 Task: Find connections with filter location Friedberg with filter topic #covid19with filter profile language English with filter current company Lufthansa Technik with filter school Ujjain Engineering College, Sanwer Road, Ujjain with filter industry Retail Groceries with filter service category Virtual Assistance with filter keywords title Chief Information Officer (CIO)
Action: Mouse moved to (513, 64)
Screenshot: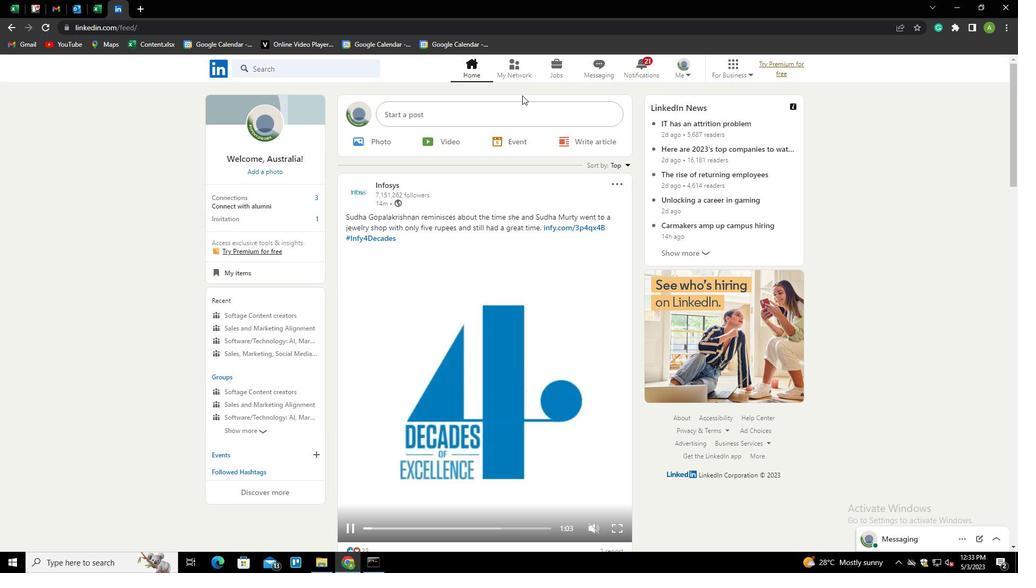 
Action: Mouse pressed left at (513, 64)
Screenshot: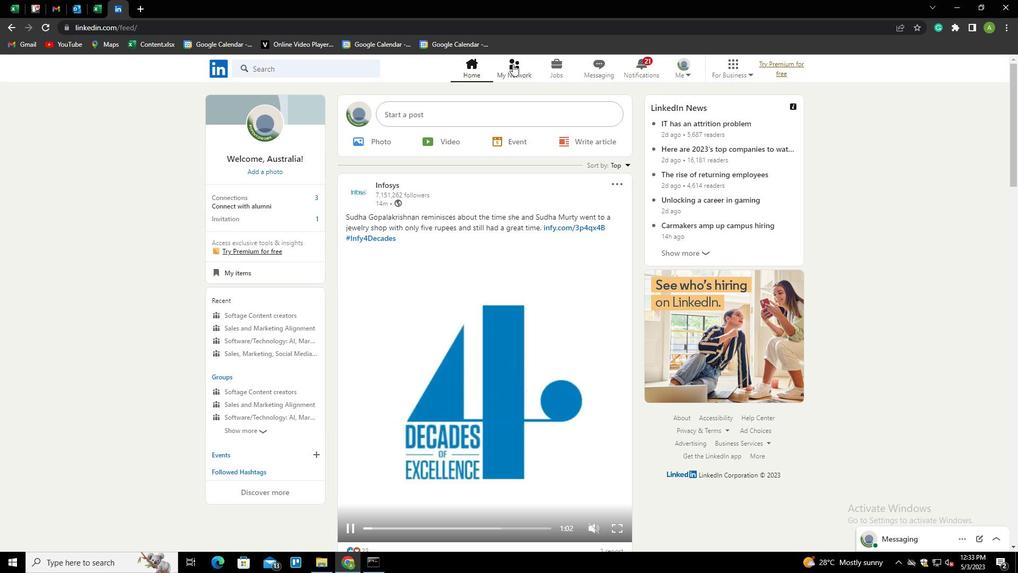 
Action: Mouse moved to (270, 127)
Screenshot: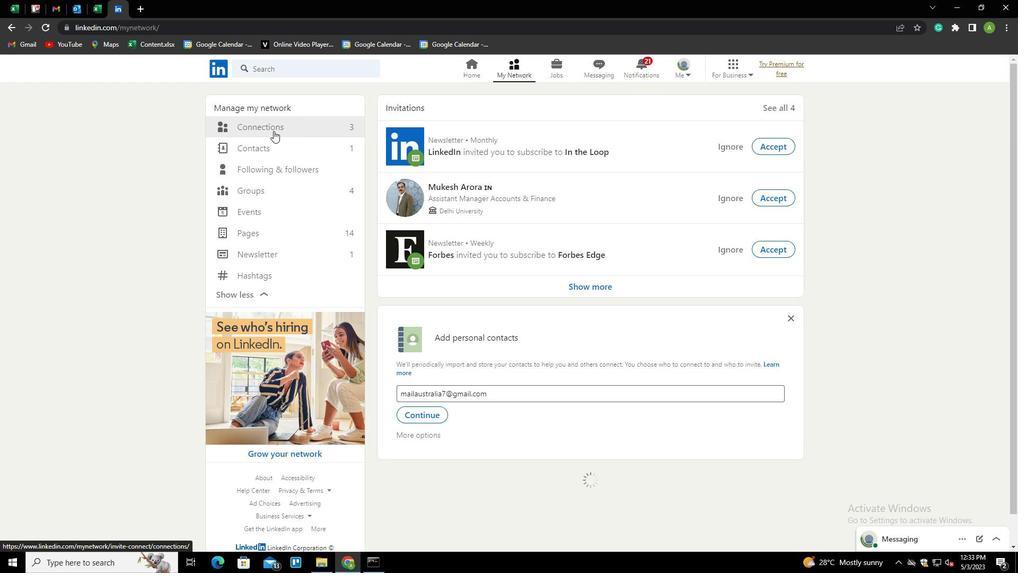 
Action: Mouse pressed left at (270, 127)
Screenshot: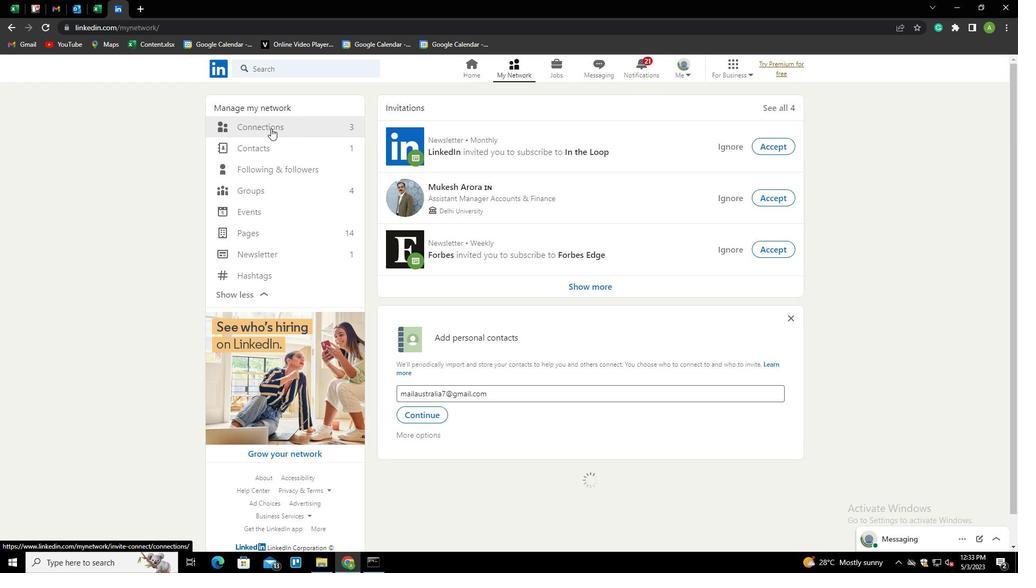 
Action: Mouse moved to (610, 124)
Screenshot: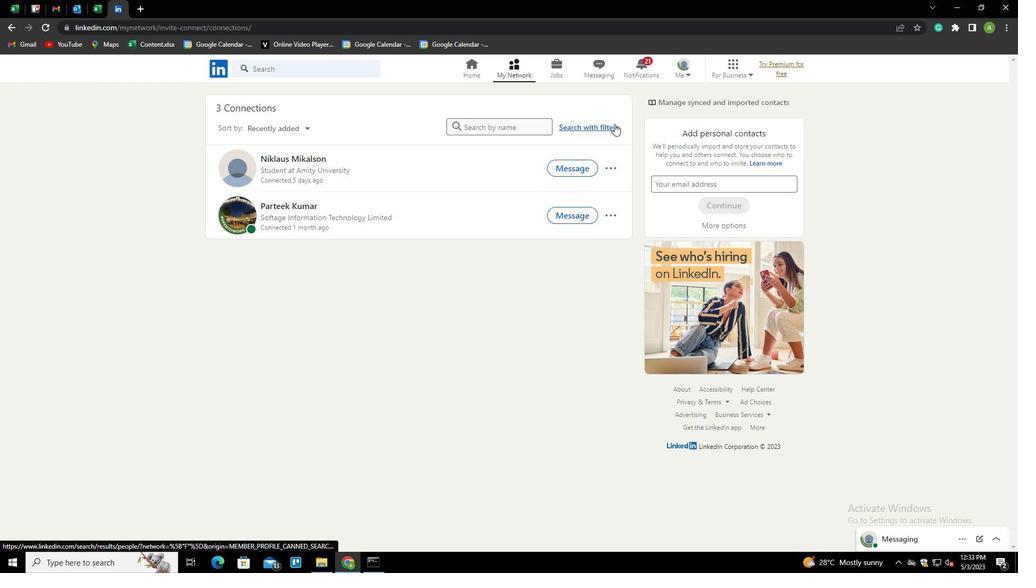 
Action: Mouse pressed left at (610, 124)
Screenshot: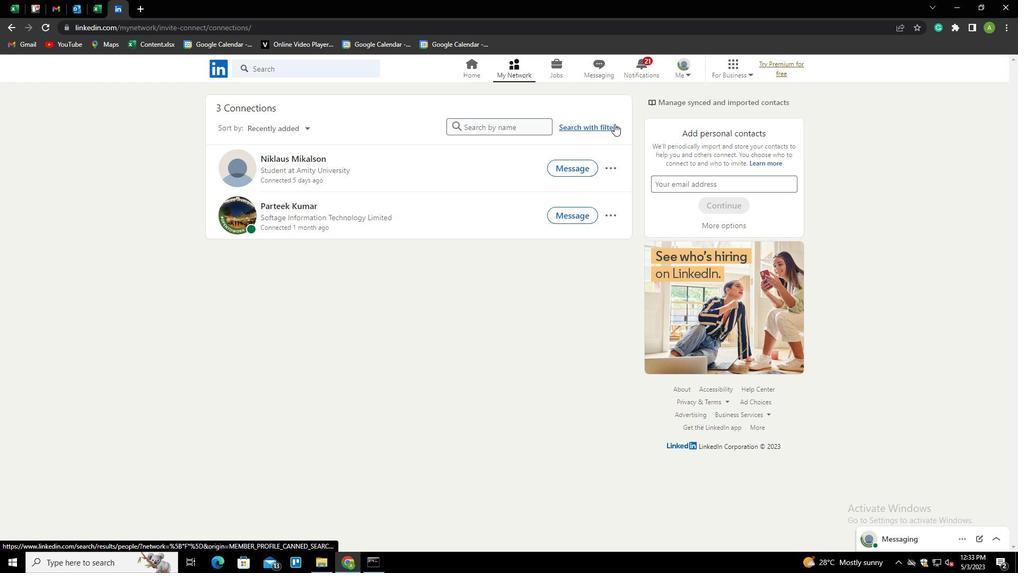 
Action: Mouse moved to (541, 96)
Screenshot: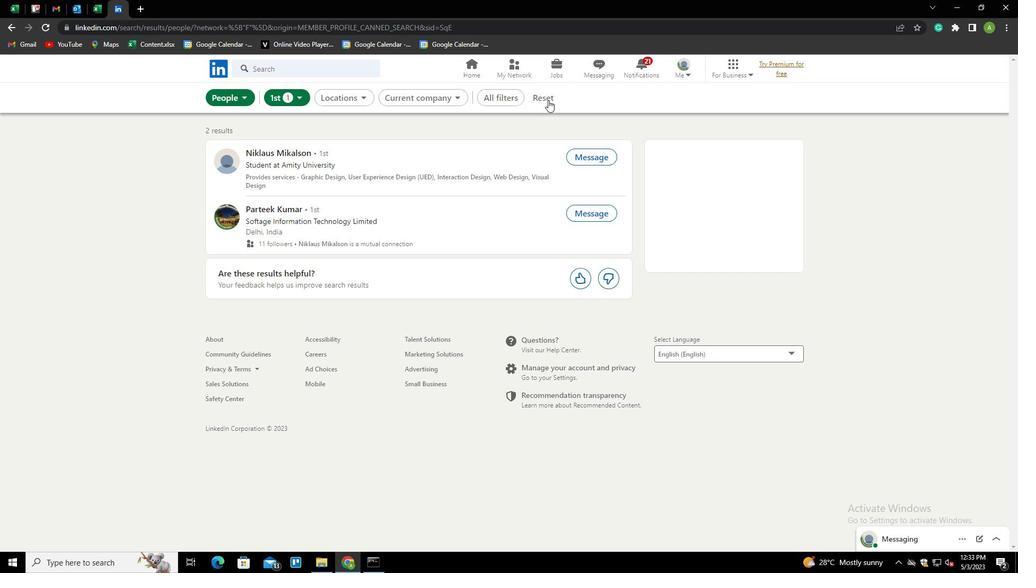 
Action: Mouse pressed left at (541, 96)
Screenshot: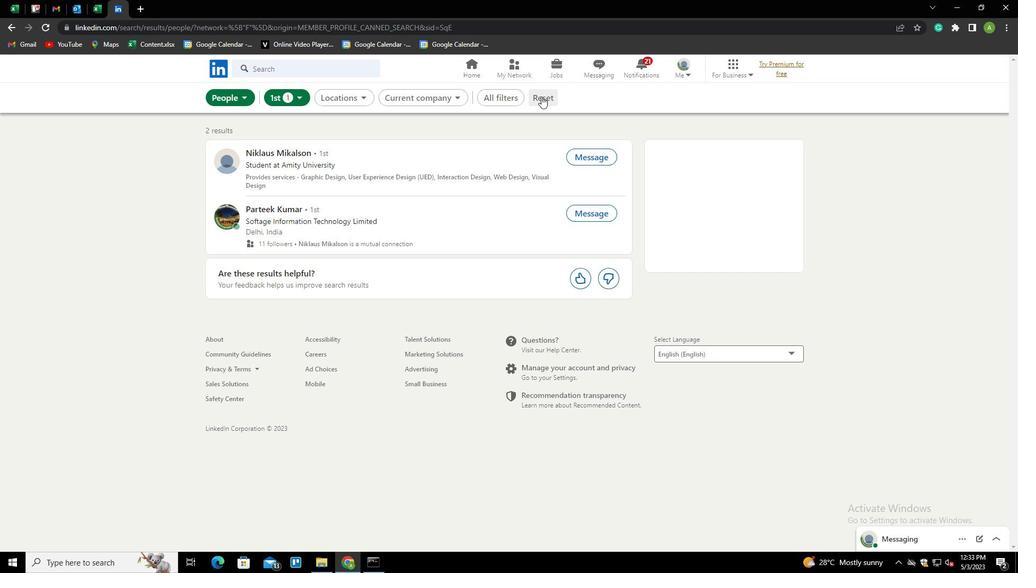 
Action: Mouse moved to (526, 99)
Screenshot: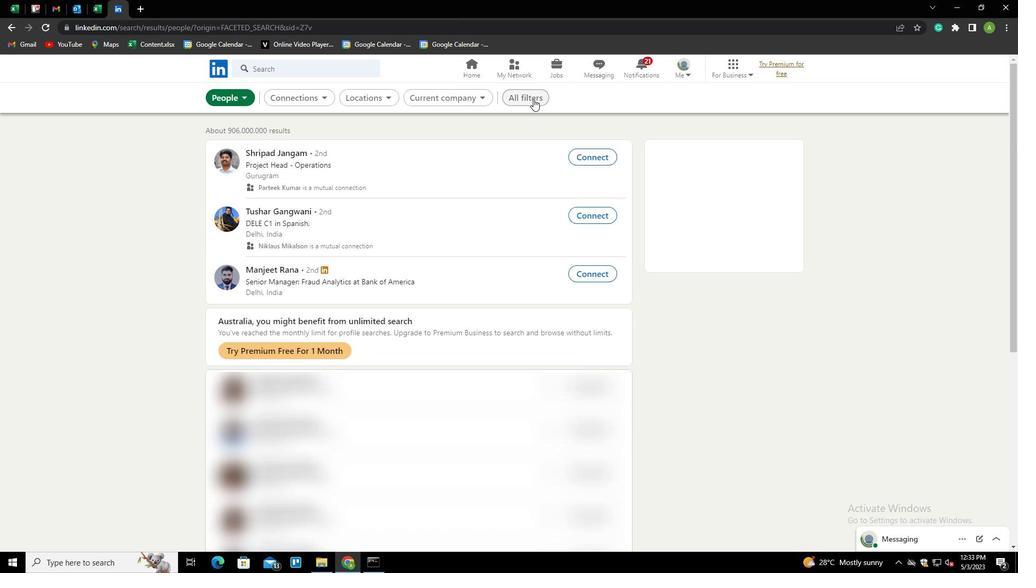
Action: Mouse pressed left at (526, 99)
Screenshot: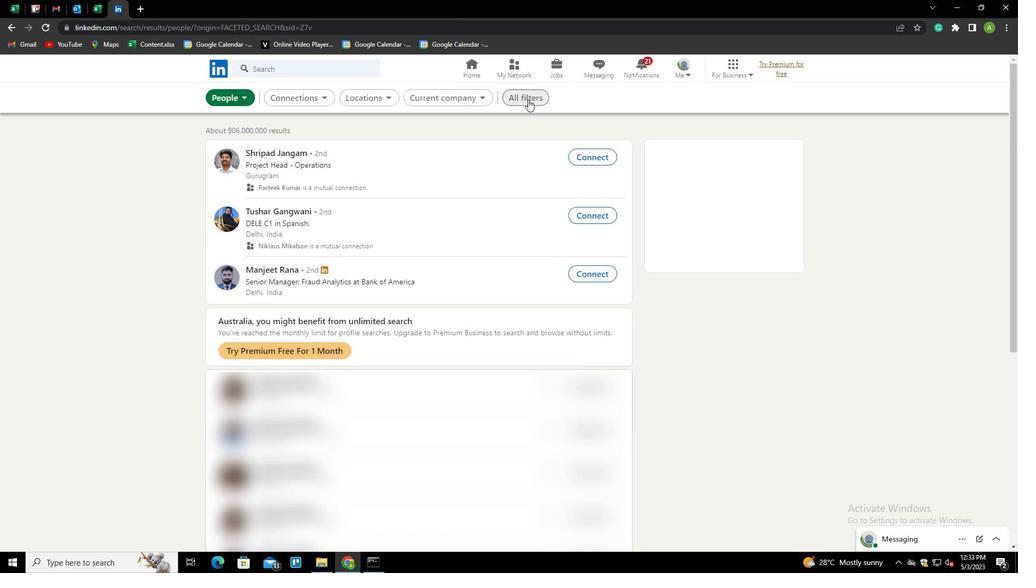 
Action: Mouse moved to (820, 315)
Screenshot: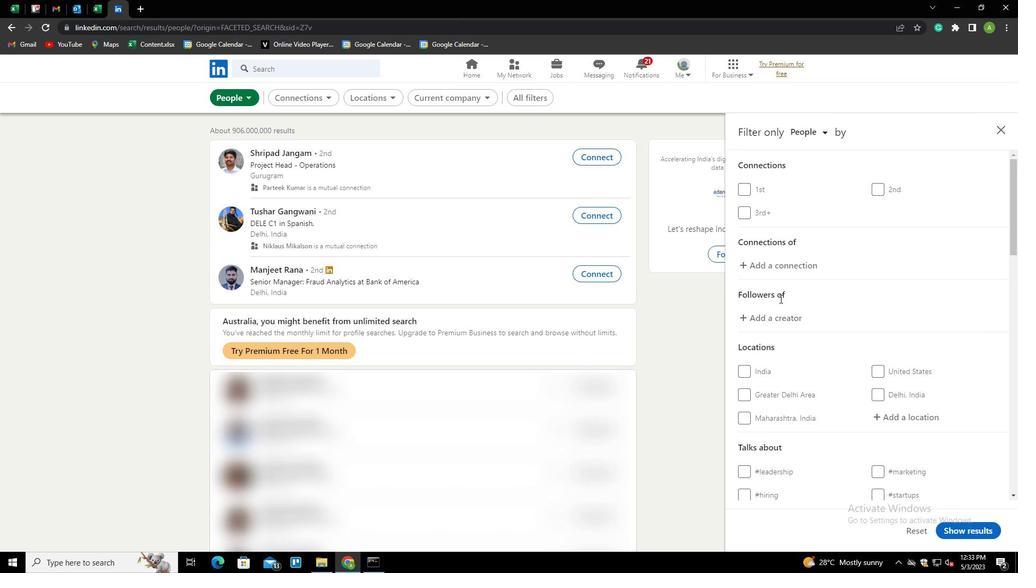 
Action: Mouse scrolled (820, 314) with delta (0, 0)
Screenshot: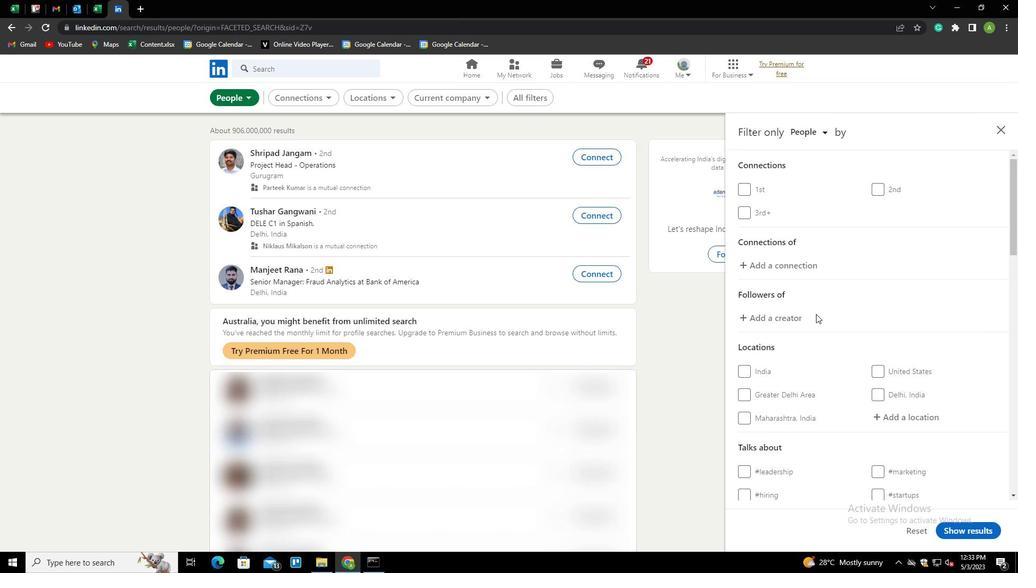 
Action: Mouse moved to (893, 367)
Screenshot: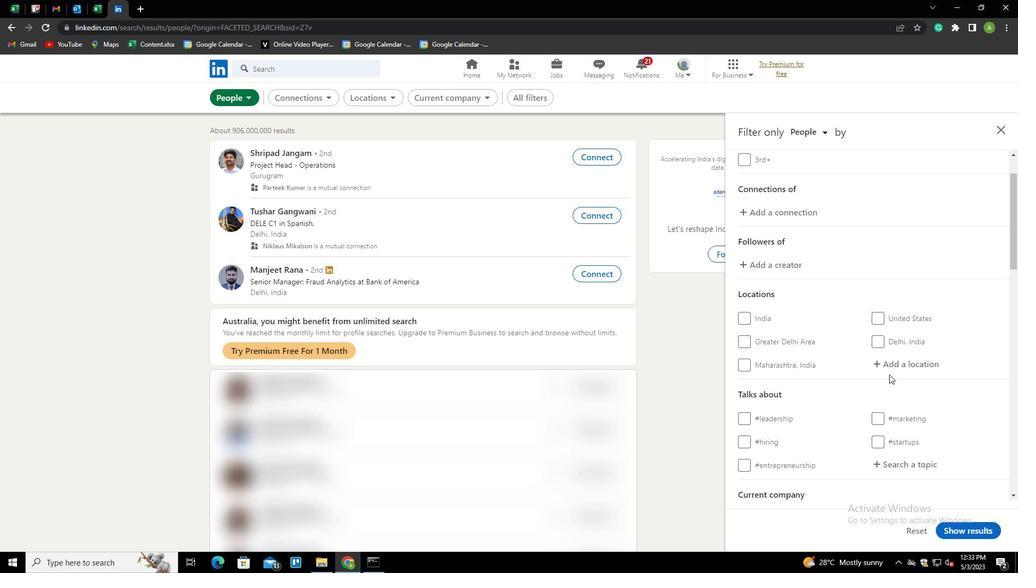 
Action: Mouse pressed left at (893, 367)
Screenshot: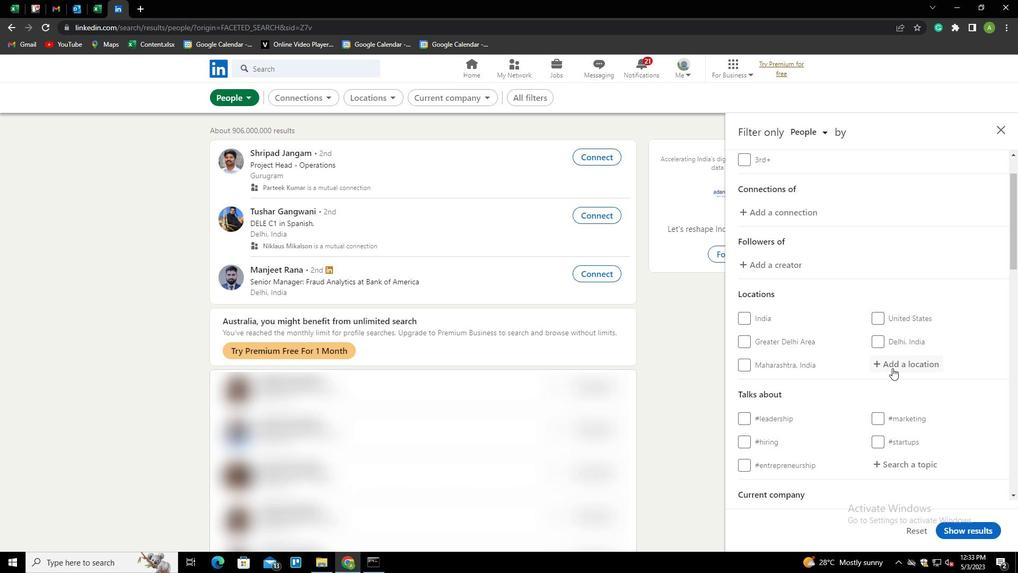
Action: Key pressed <Key.shift>F
Screenshot: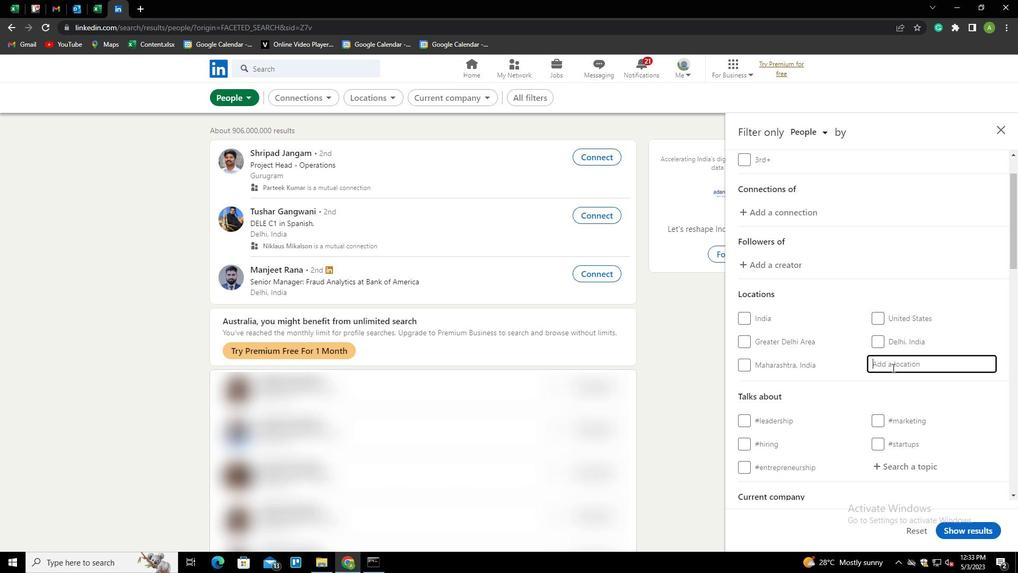 
Action: Mouse moved to (892, 367)
Screenshot: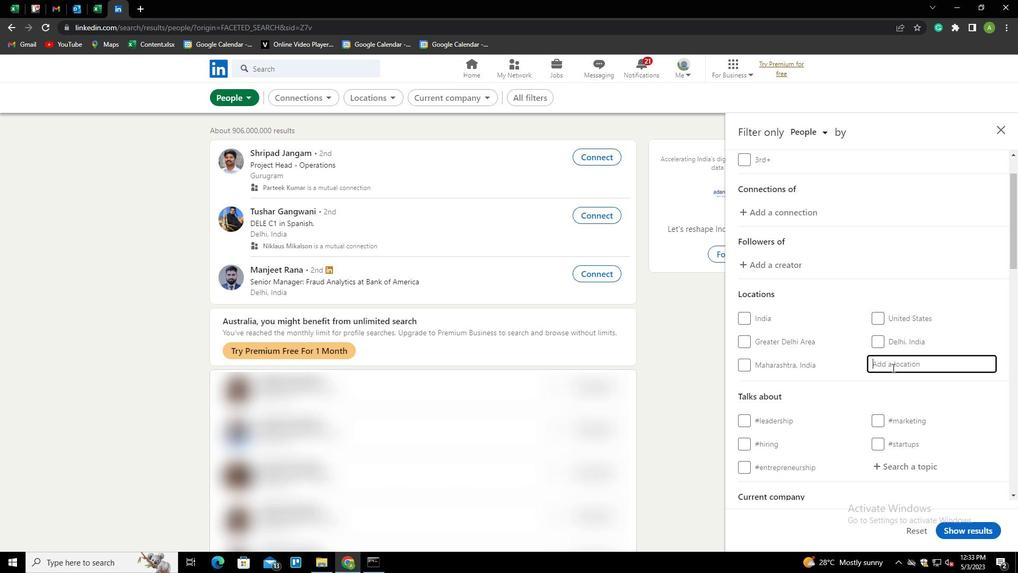 
Action: Key pressed RIEDBERG<Key.down><Key.enter>
Screenshot: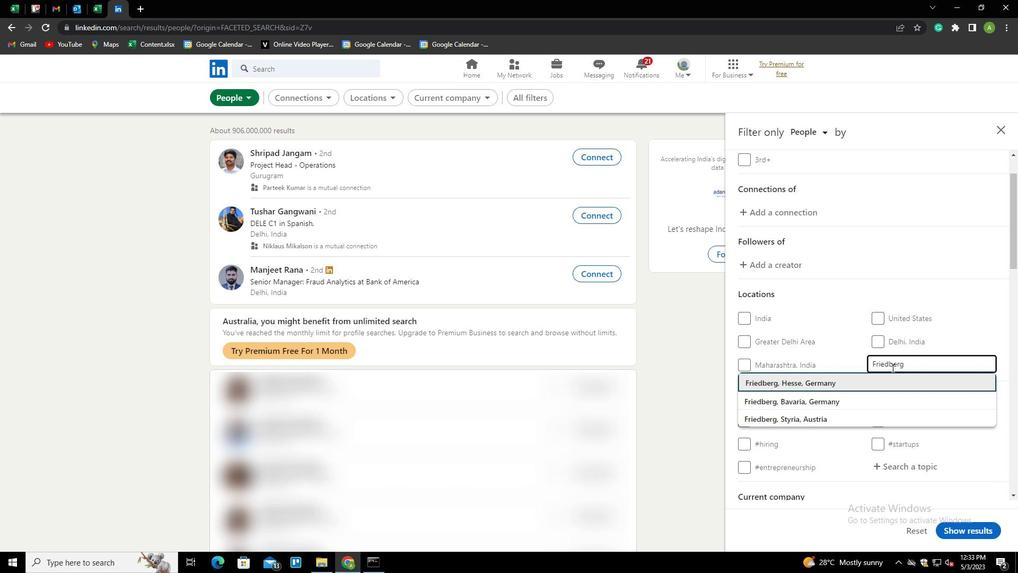 
Action: Mouse scrolled (892, 367) with delta (0, 0)
Screenshot: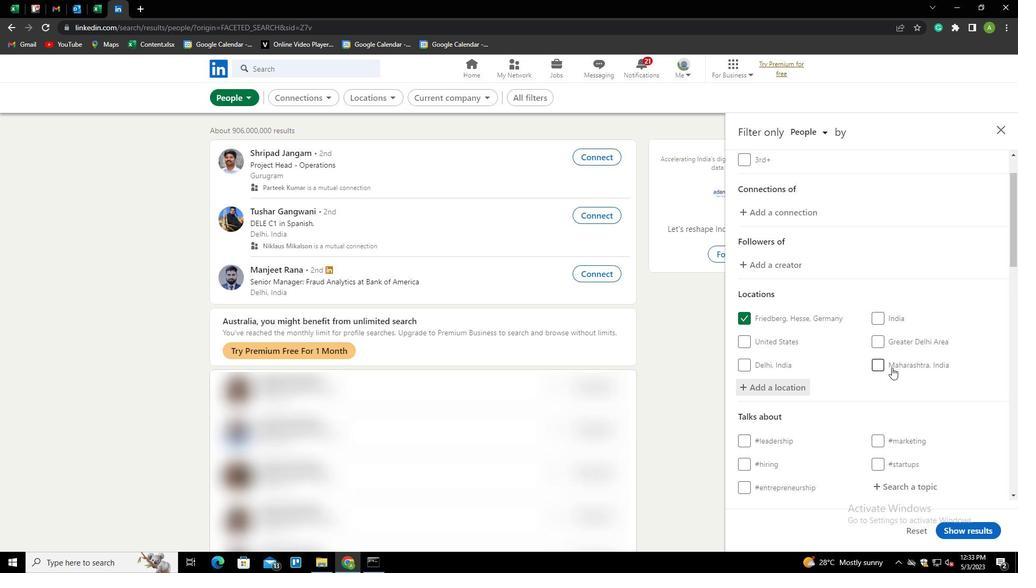 
Action: Mouse scrolled (892, 367) with delta (0, 0)
Screenshot: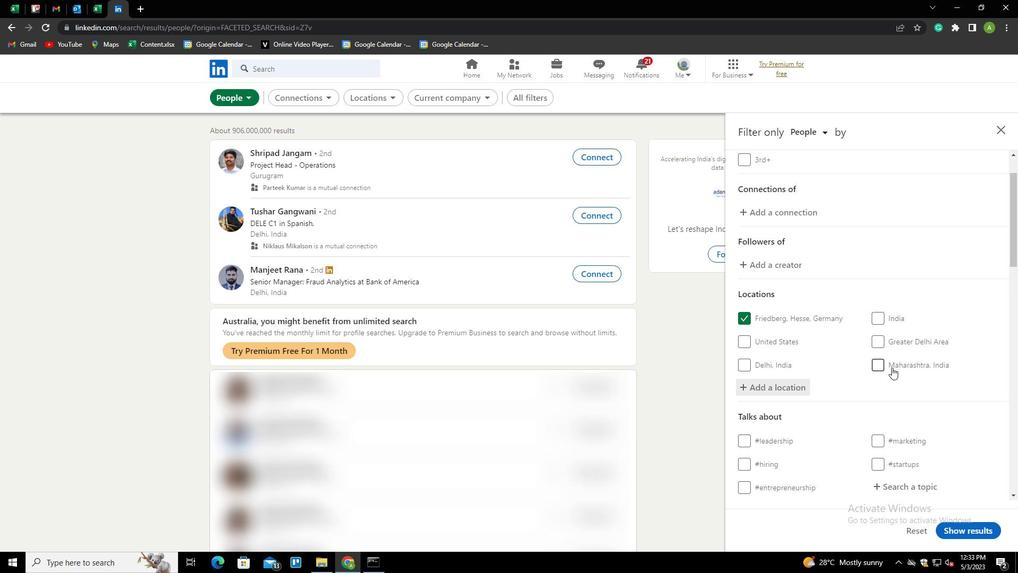 
Action: Mouse scrolled (892, 367) with delta (0, 0)
Screenshot: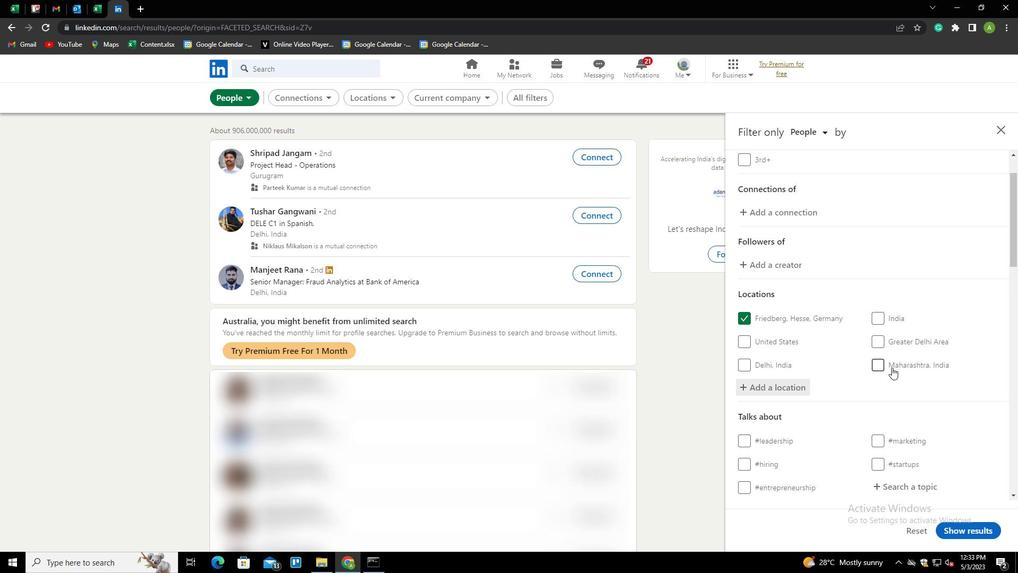
Action: Mouse moved to (890, 330)
Screenshot: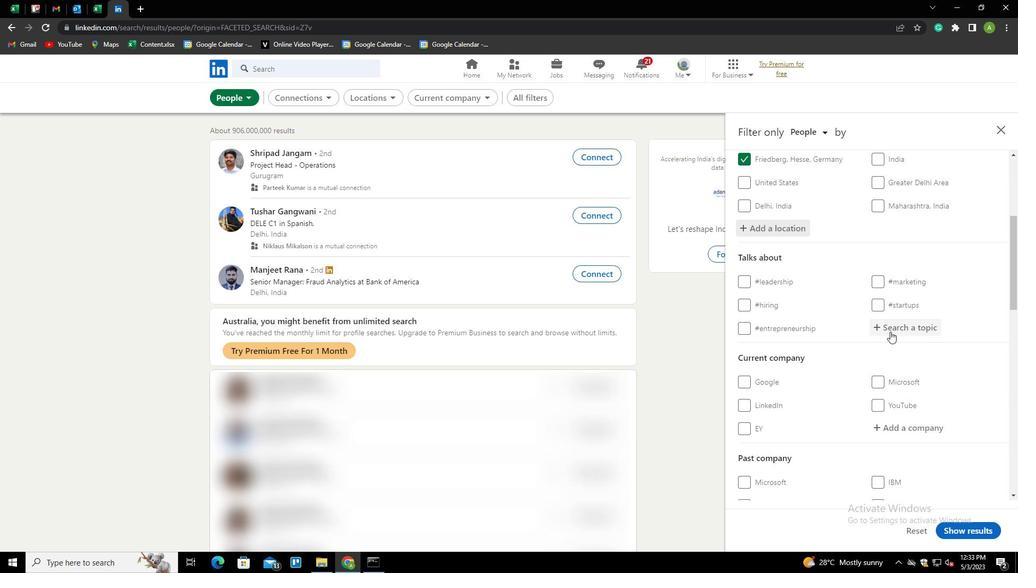 
Action: Mouse pressed left at (890, 330)
Screenshot: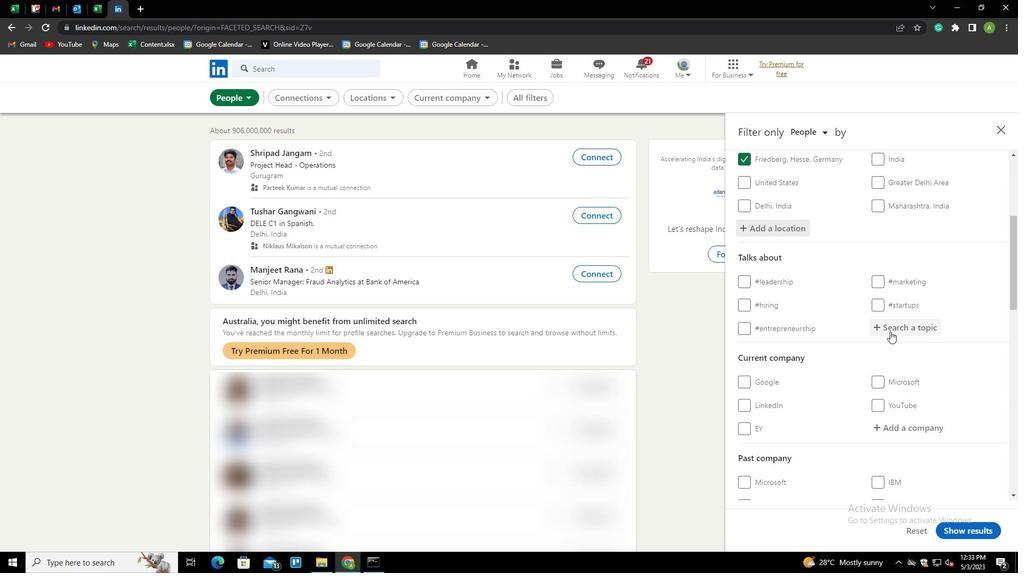 
Action: Key pressed COVID19<Key.down><Key.down><Key.enter>
Screenshot: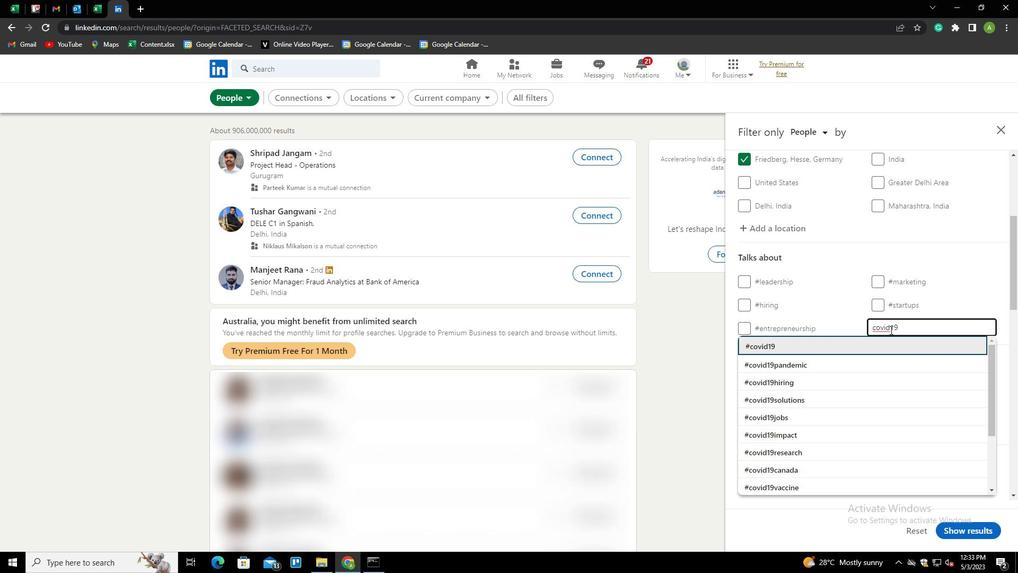 
Action: Mouse scrolled (890, 329) with delta (0, 0)
Screenshot: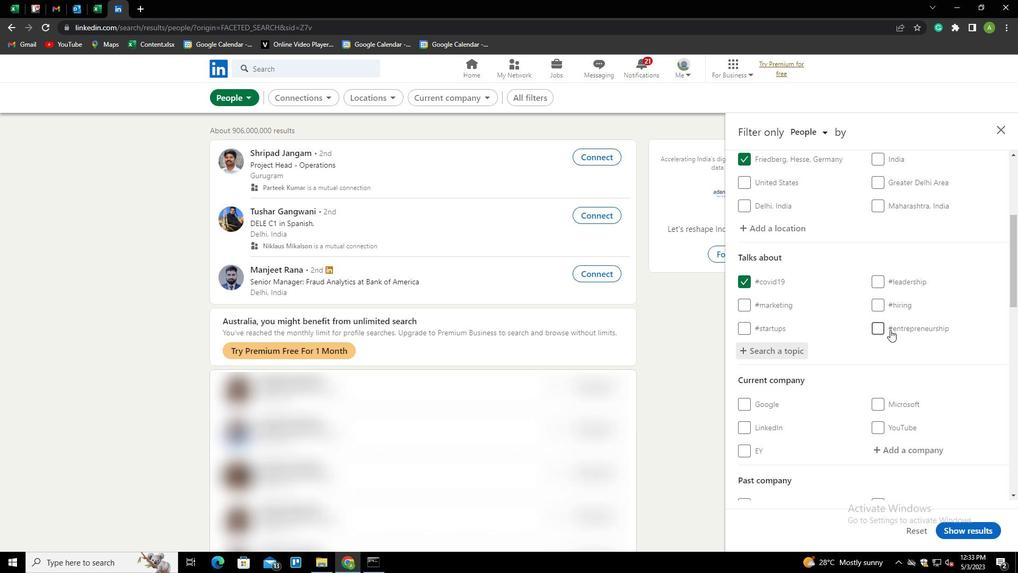
Action: Mouse scrolled (890, 329) with delta (0, 0)
Screenshot: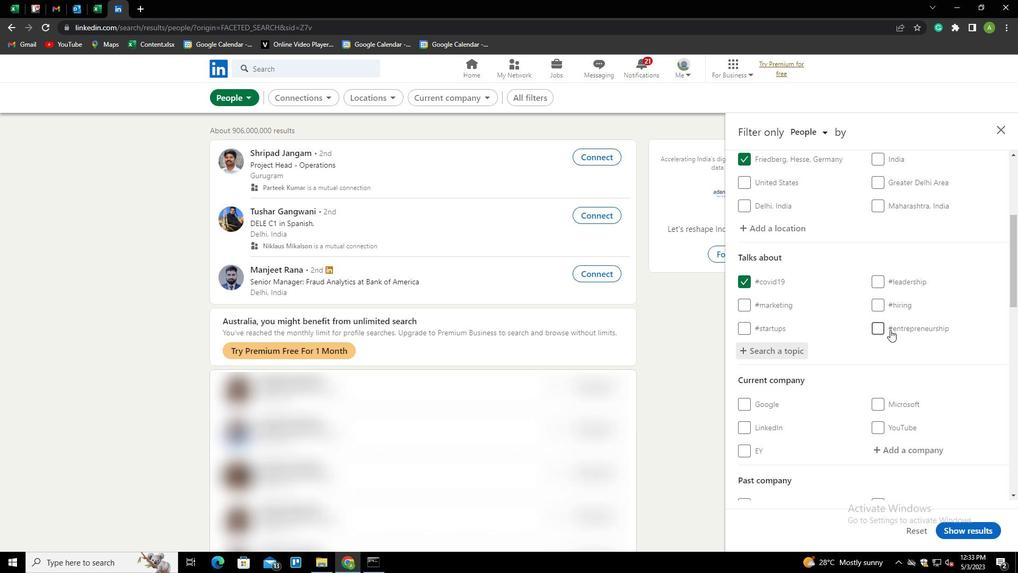 
Action: Mouse scrolled (890, 329) with delta (0, 0)
Screenshot: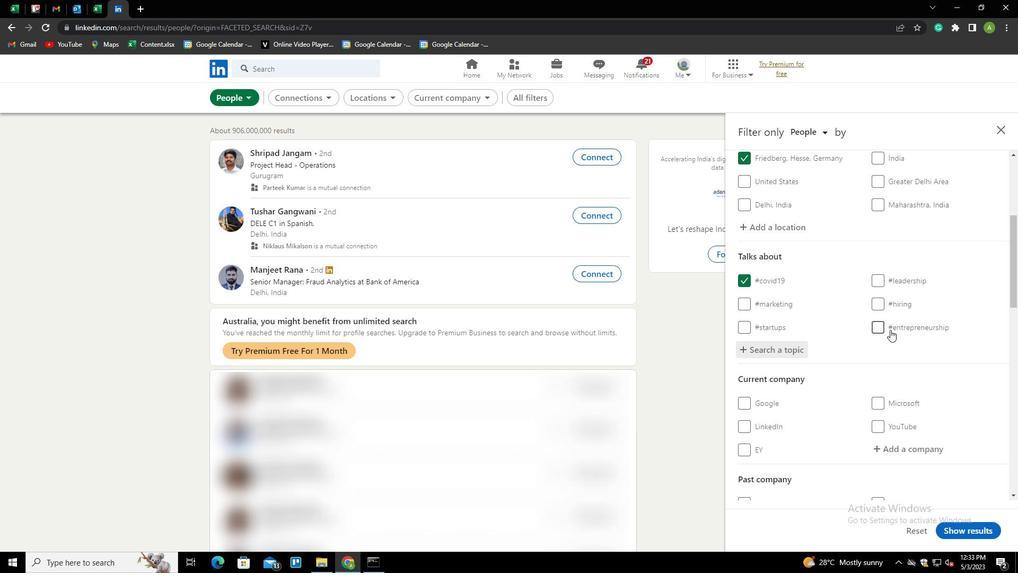 
Action: Mouse moved to (828, 291)
Screenshot: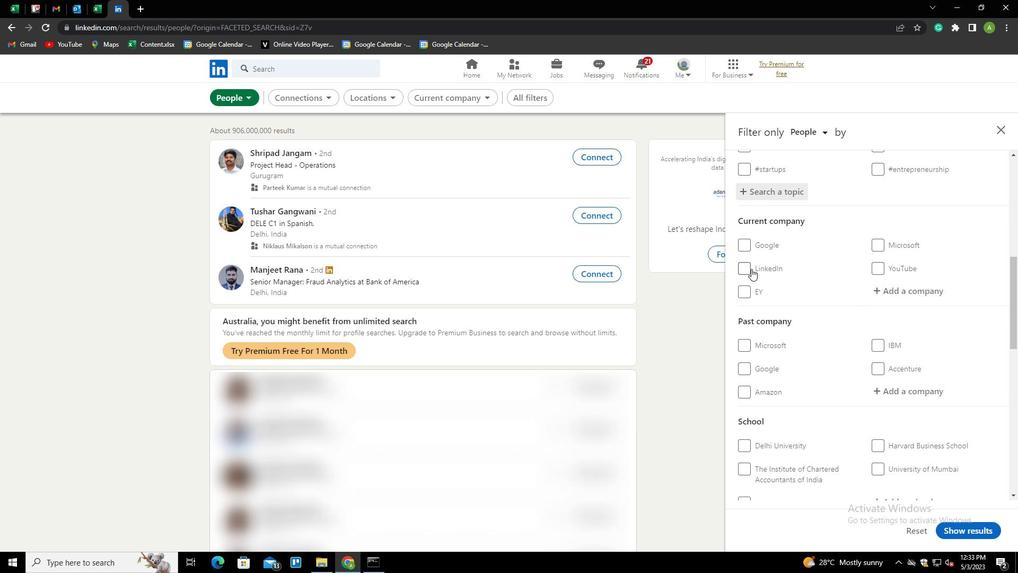 
Action: Mouse scrolled (828, 291) with delta (0, 0)
Screenshot: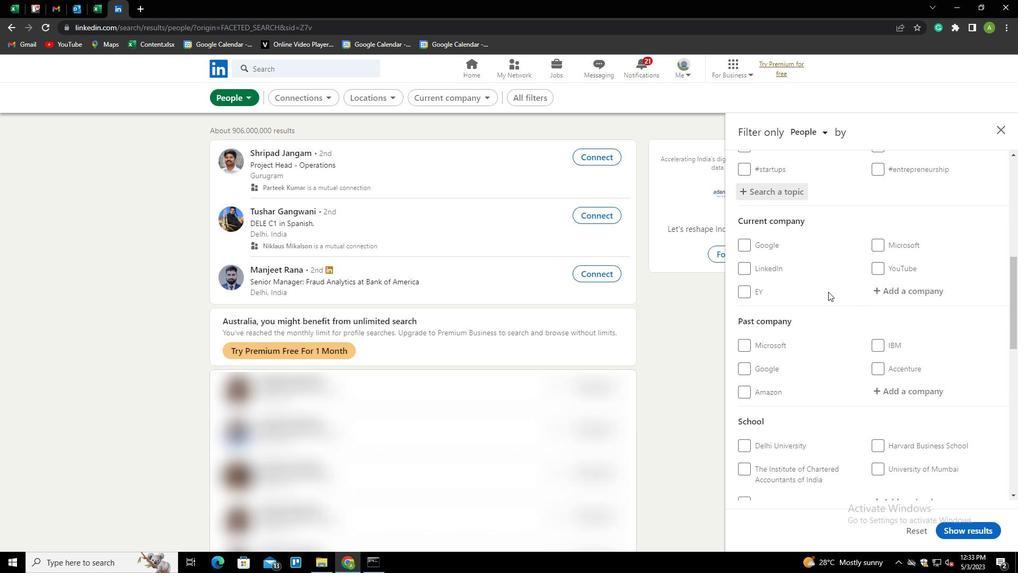 
Action: Mouse scrolled (828, 291) with delta (0, 0)
Screenshot: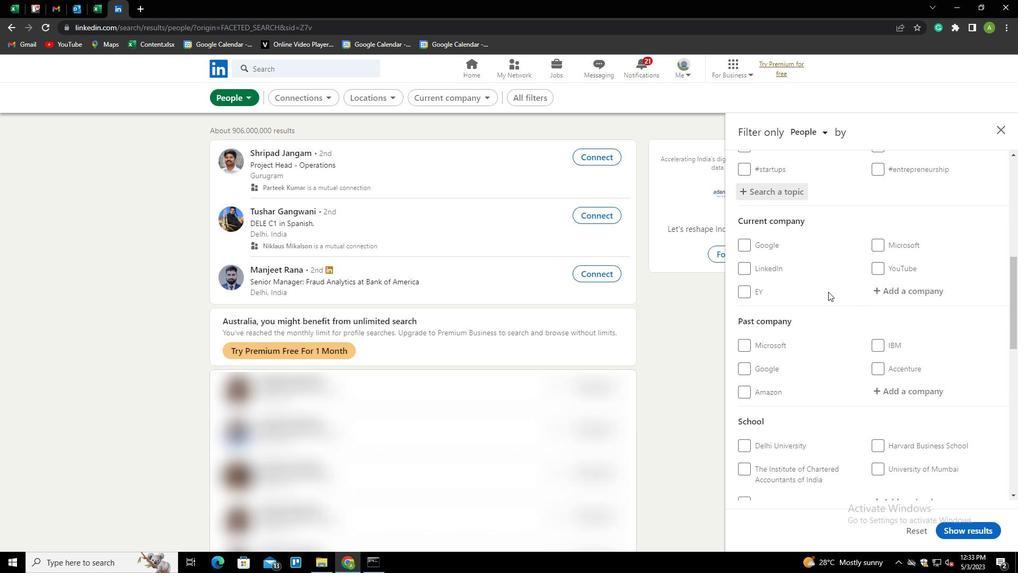 
Action: Mouse scrolled (828, 291) with delta (0, 0)
Screenshot: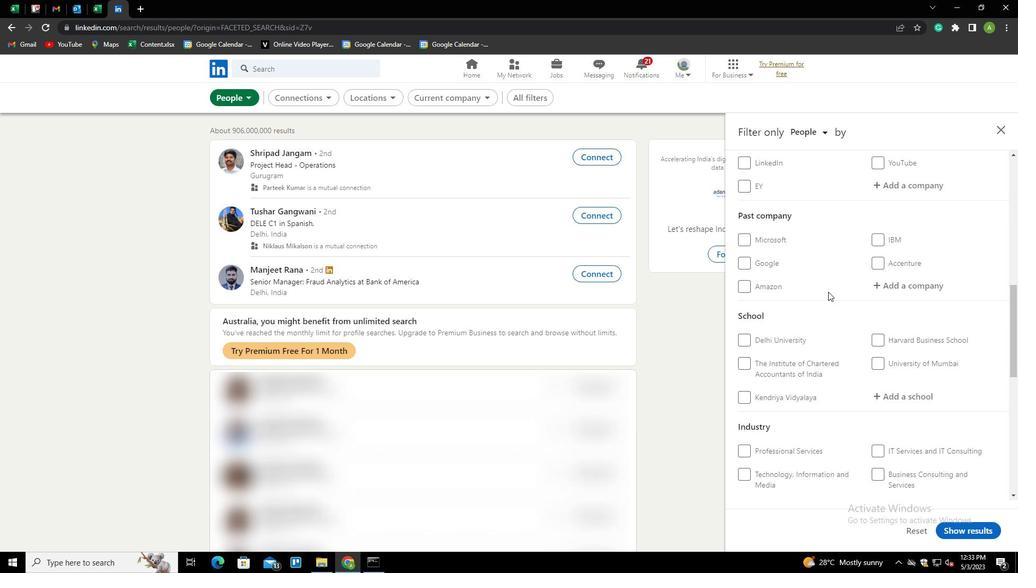 
Action: Mouse scrolled (828, 291) with delta (0, 0)
Screenshot: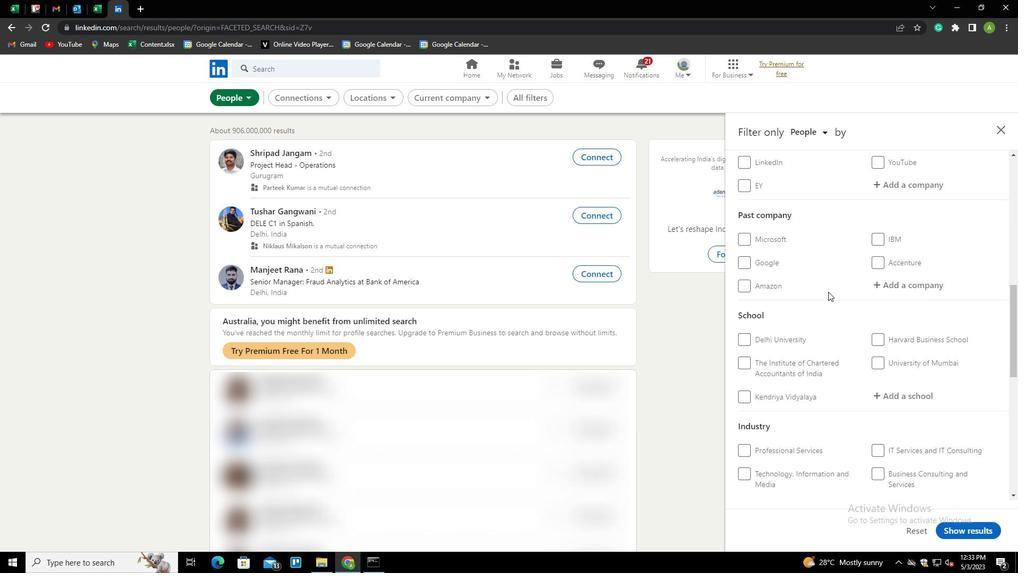 
Action: Mouse scrolled (828, 291) with delta (0, 0)
Screenshot: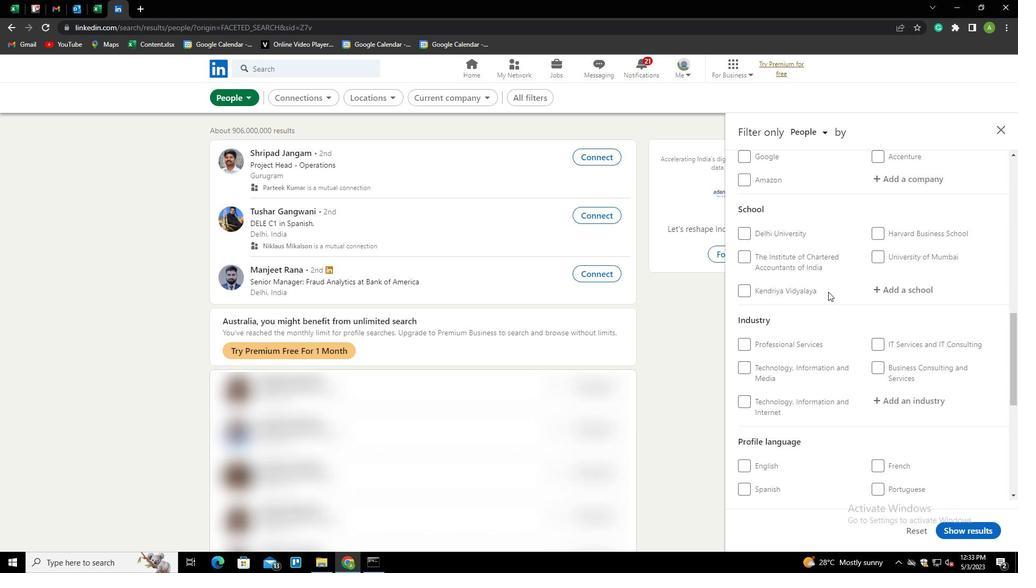 
Action: Mouse moved to (768, 411)
Screenshot: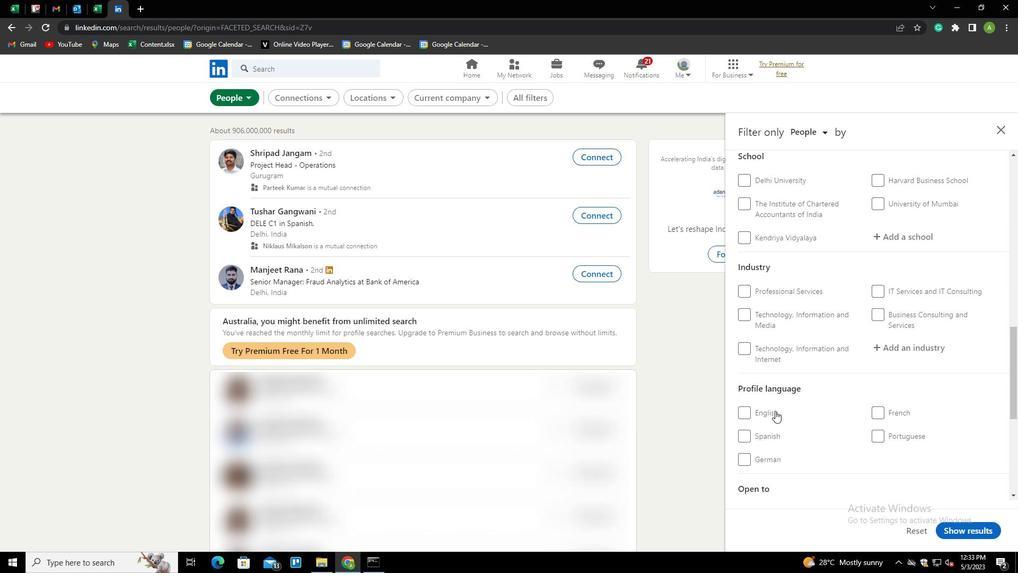 
Action: Mouse pressed left at (768, 411)
Screenshot: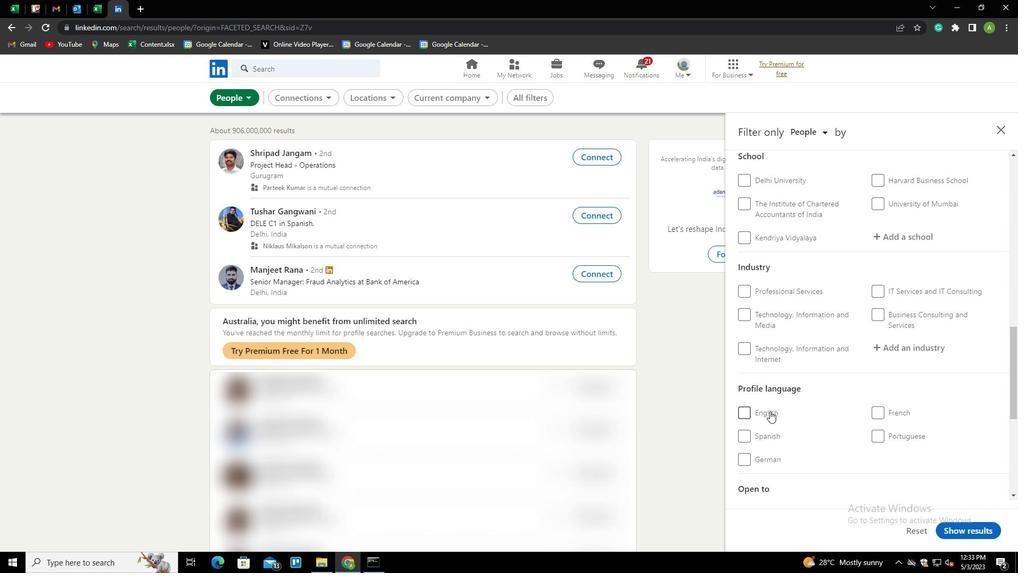 
Action: Mouse moved to (903, 365)
Screenshot: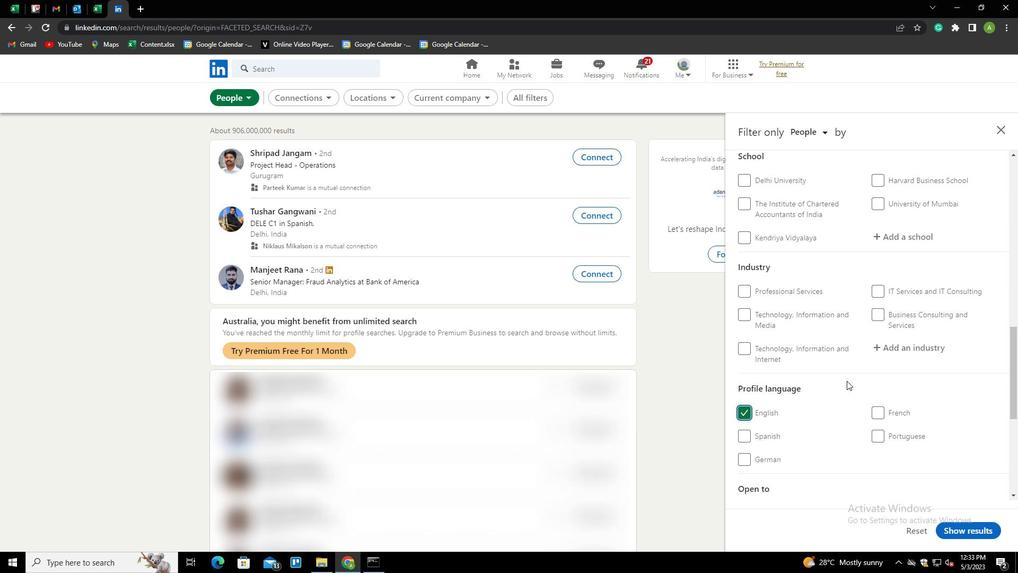 
Action: Mouse scrolled (903, 365) with delta (0, 0)
Screenshot: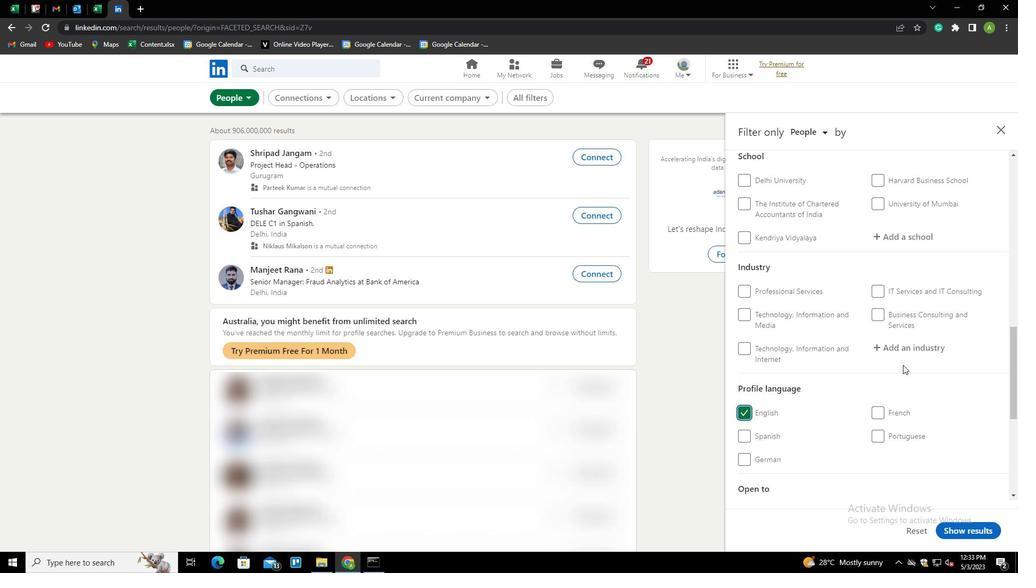 
Action: Mouse scrolled (903, 365) with delta (0, 0)
Screenshot: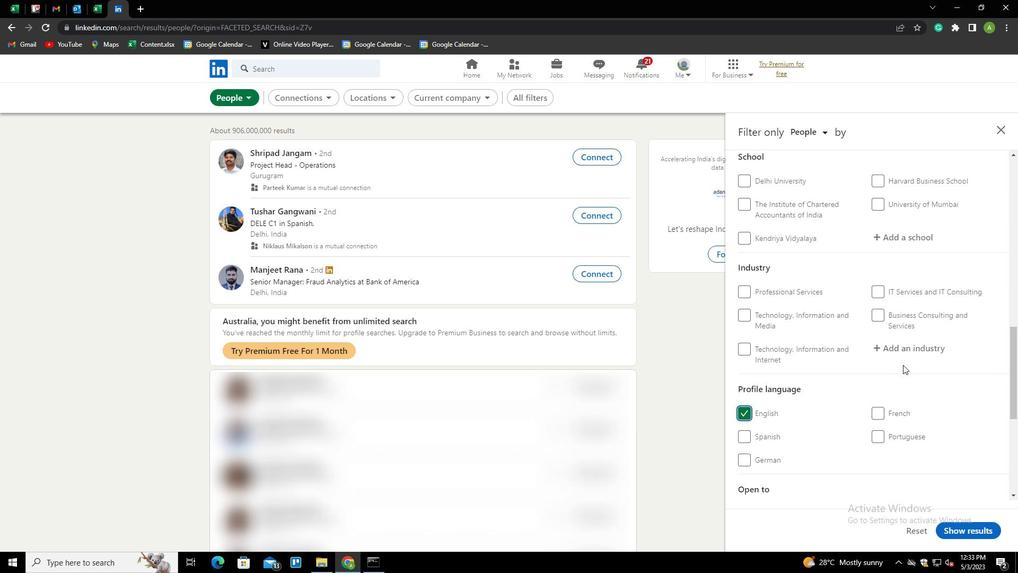 
Action: Mouse moved to (903, 365)
Screenshot: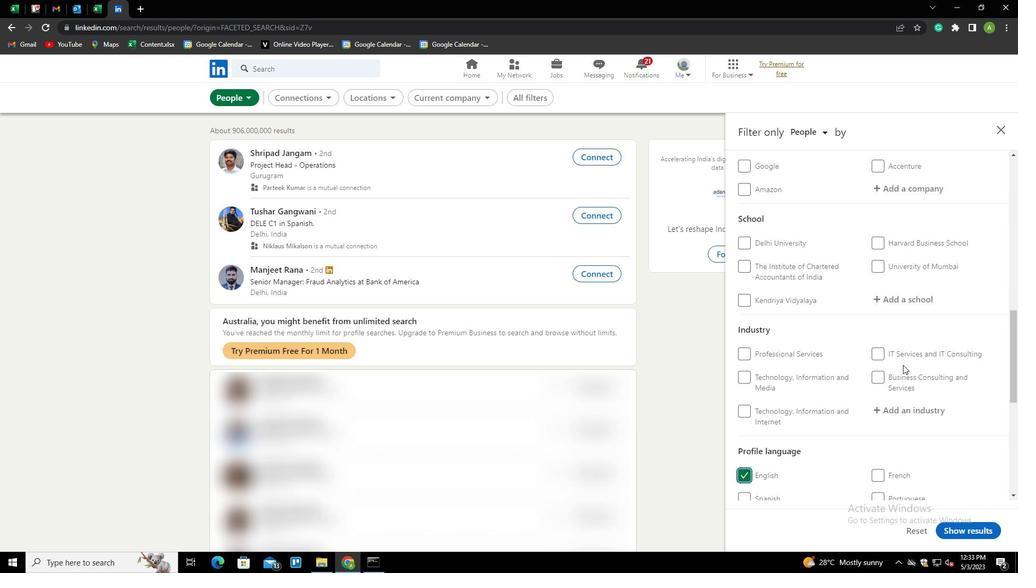 
Action: Mouse scrolled (903, 365) with delta (0, 0)
Screenshot: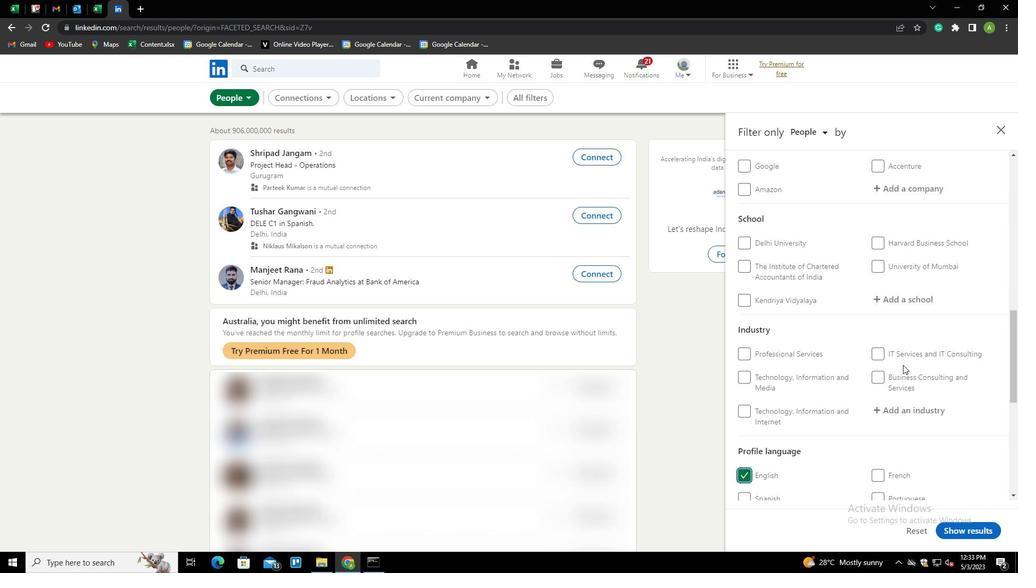 
Action: Mouse scrolled (903, 365) with delta (0, 0)
Screenshot: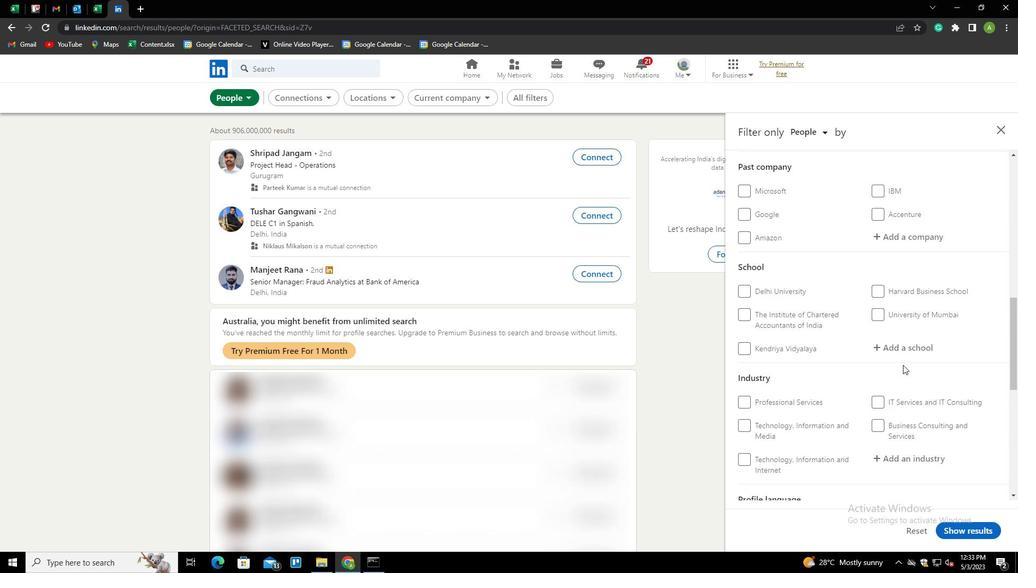
Action: Mouse scrolled (903, 365) with delta (0, 0)
Screenshot: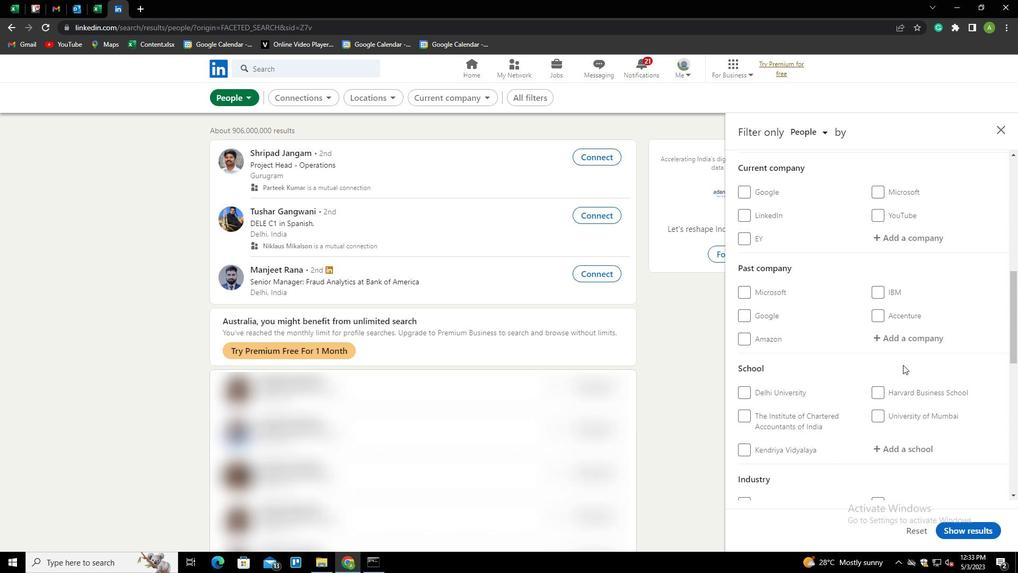 
Action: Mouse scrolled (903, 365) with delta (0, 0)
Screenshot: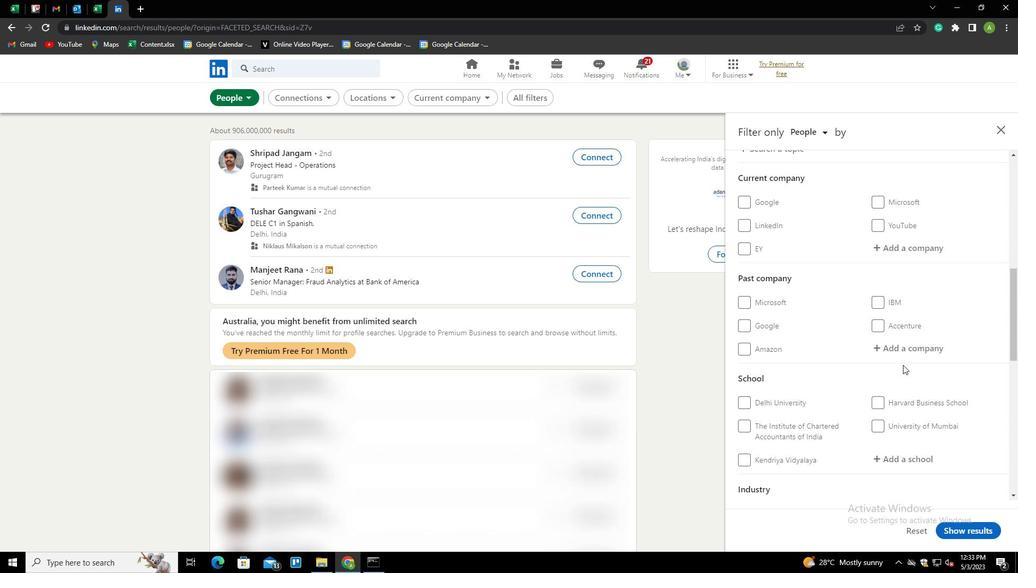
Action: Mouse moved to (903, 344)
Screenshot: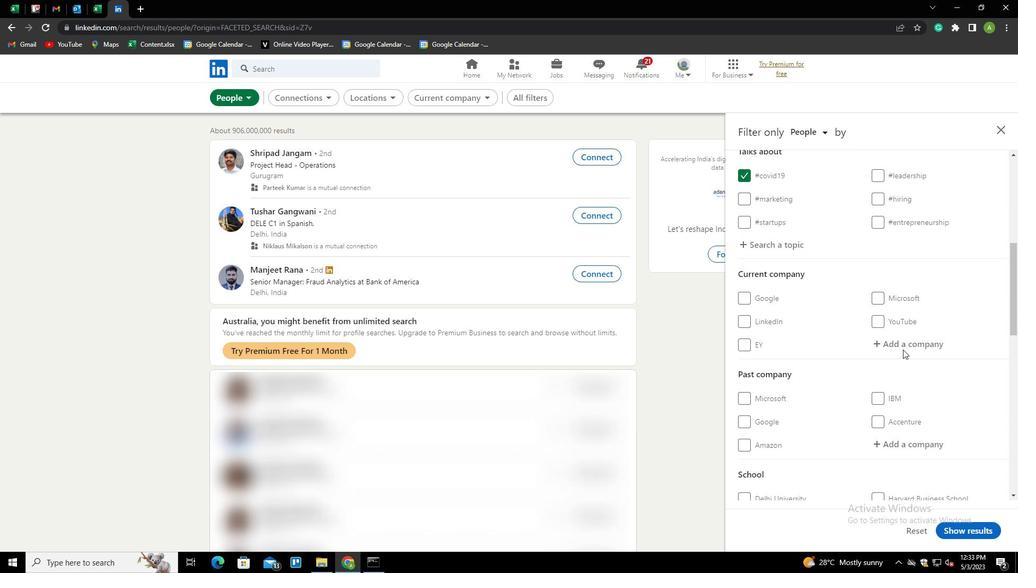 
Action: Mouse pressed left at (903, 344)
Screenshot: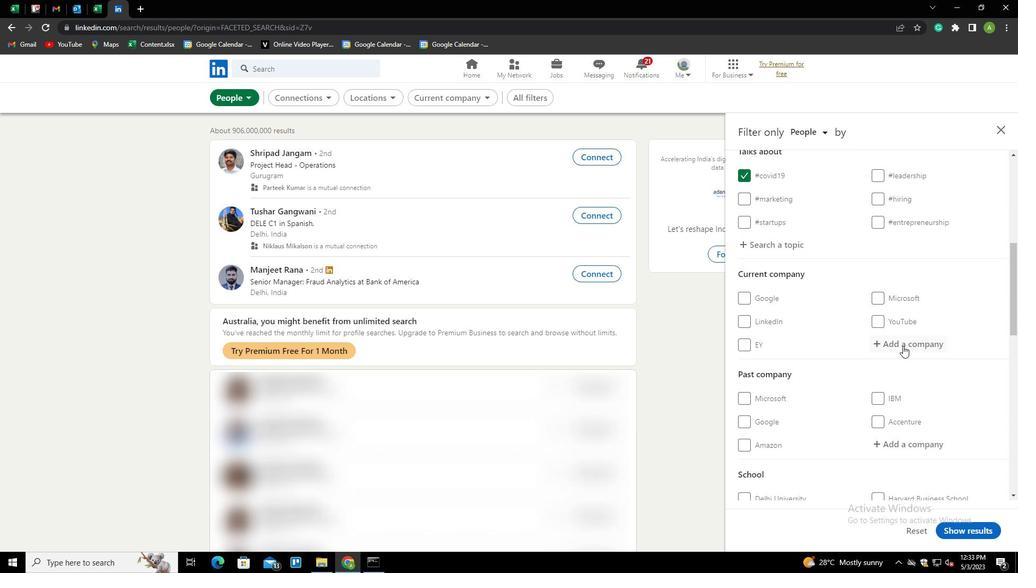 
Action: Key pressed <Key.shift><Key.shift><Key.shift><Key.shift><Key.shift>LUFTHANSA<Key.down><Key.space><Key.shift>TECHNIL<Key.backspace><Key.down><Key.enter>
Screenshot: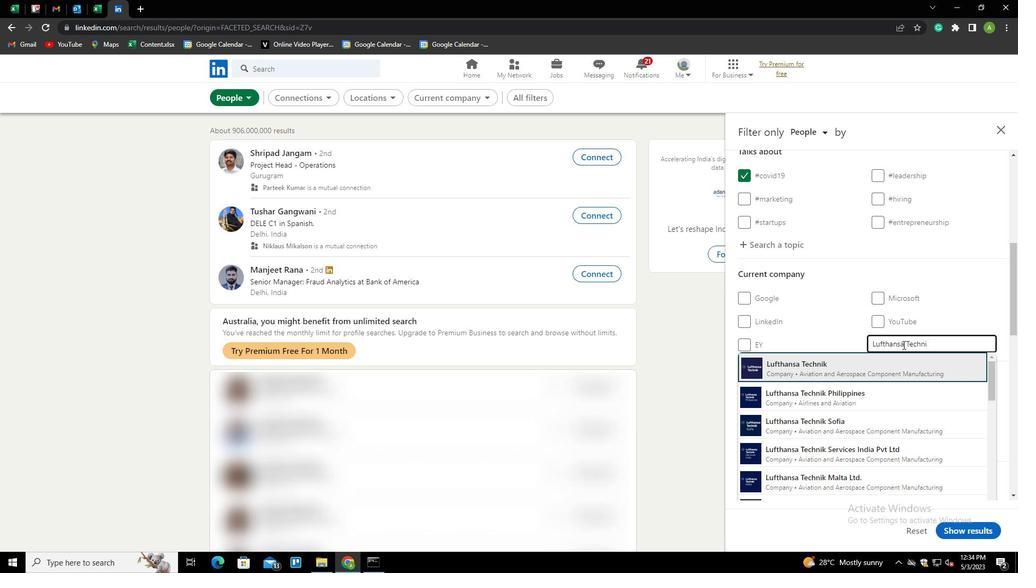 
Action: Mouse scrolled (903, 344) with delta (0, 0)
Screenshot: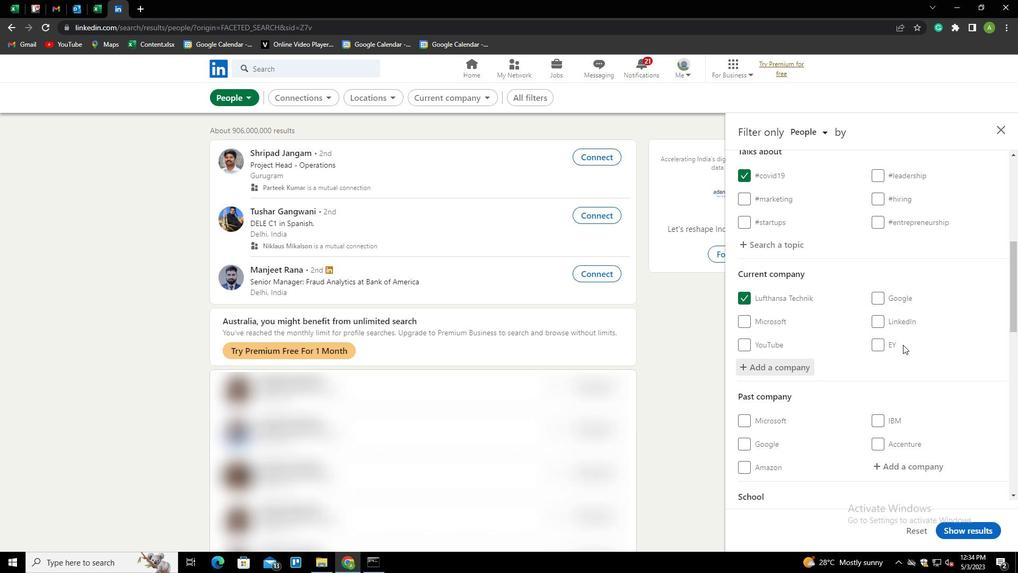
Action: Mouse scrolled (903, 344) with delta (0, 0)
Screenshot: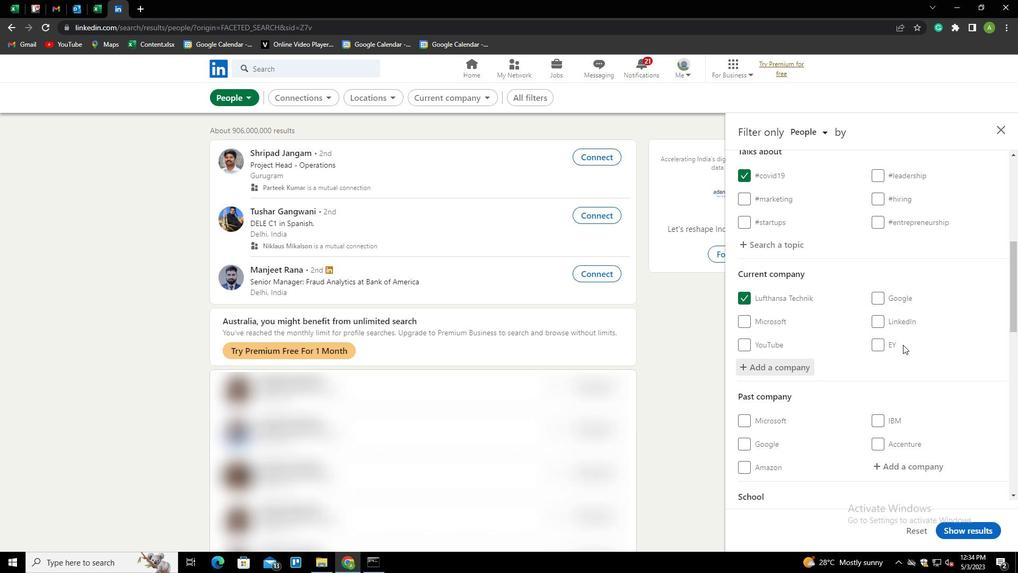 
Action: Mouse scrolled (903, 344) with delta (0, 0)
Screenshot: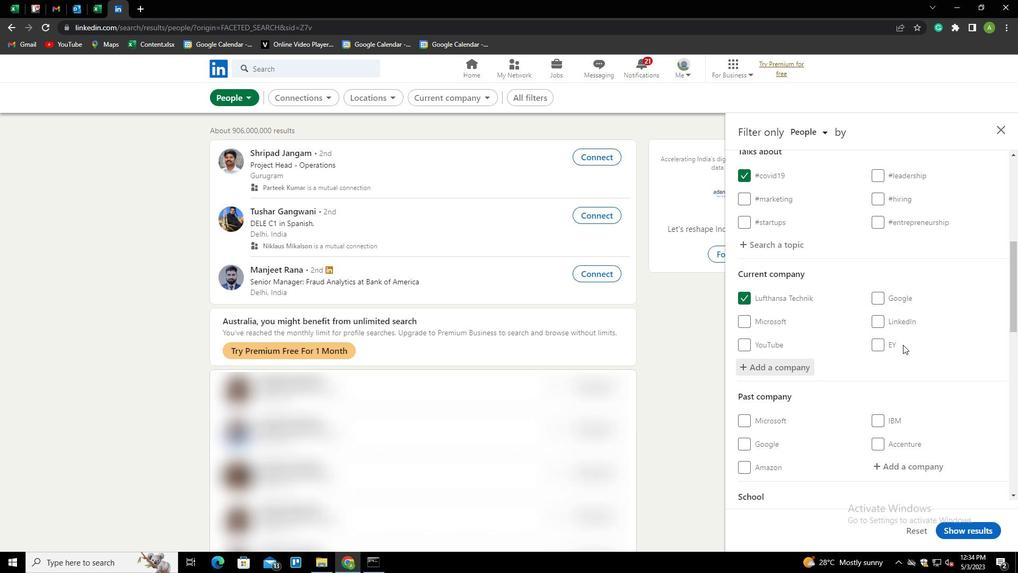 
Action: Mouse scrolled (903, 344) with delta (0, 0)
Screenshot: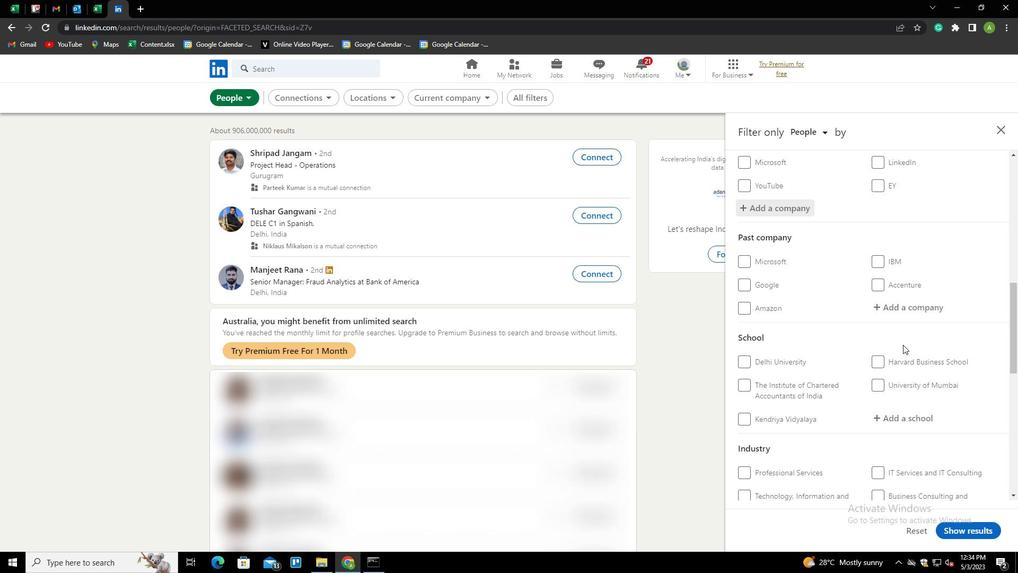 
Action: Mouse moved to (896, 365)
Screenshot: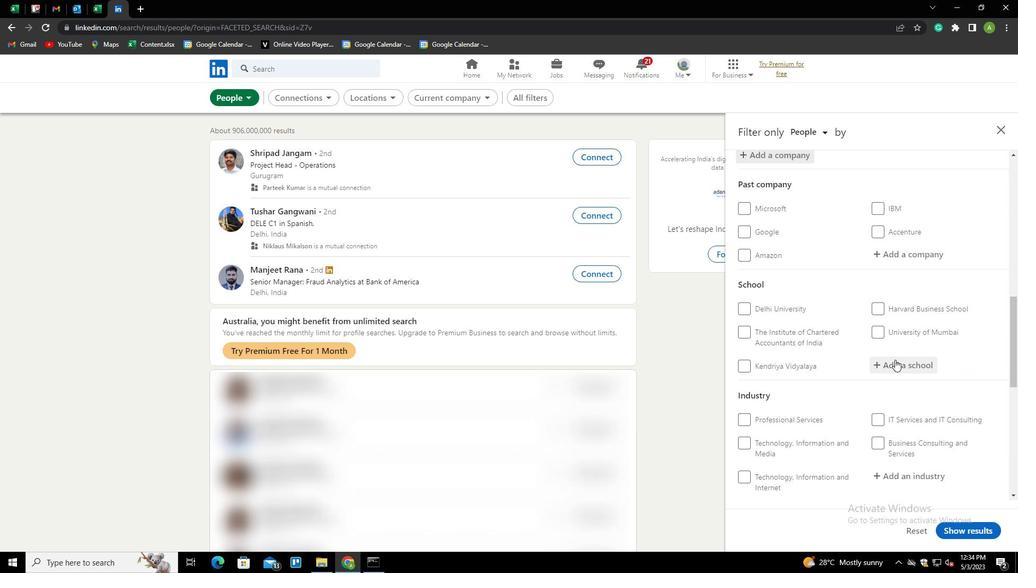 
Action: Mouse pressed left at (896, 365)
Screenshot: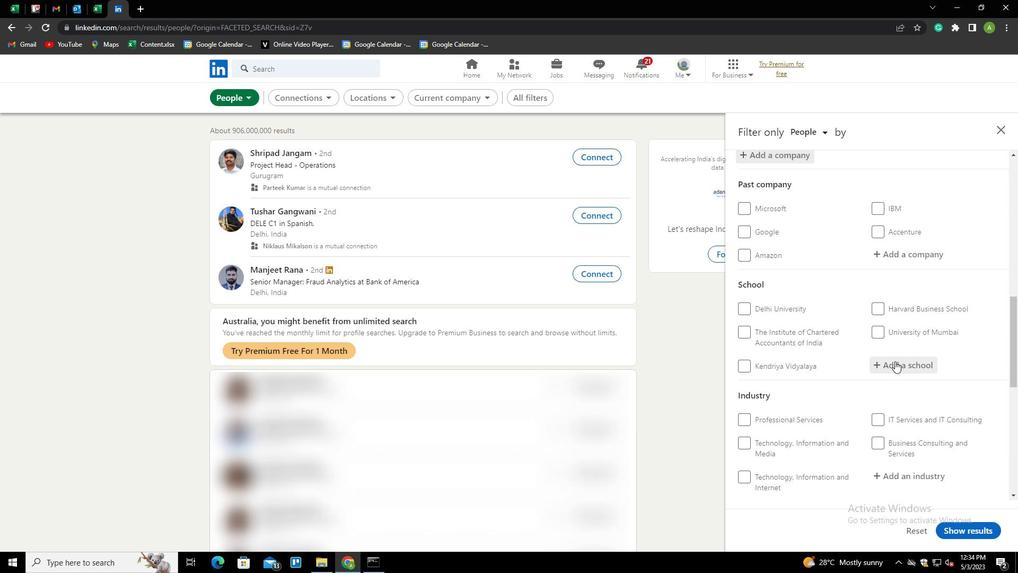 
Action: Mouse moved to (896, 366)
Screenshot: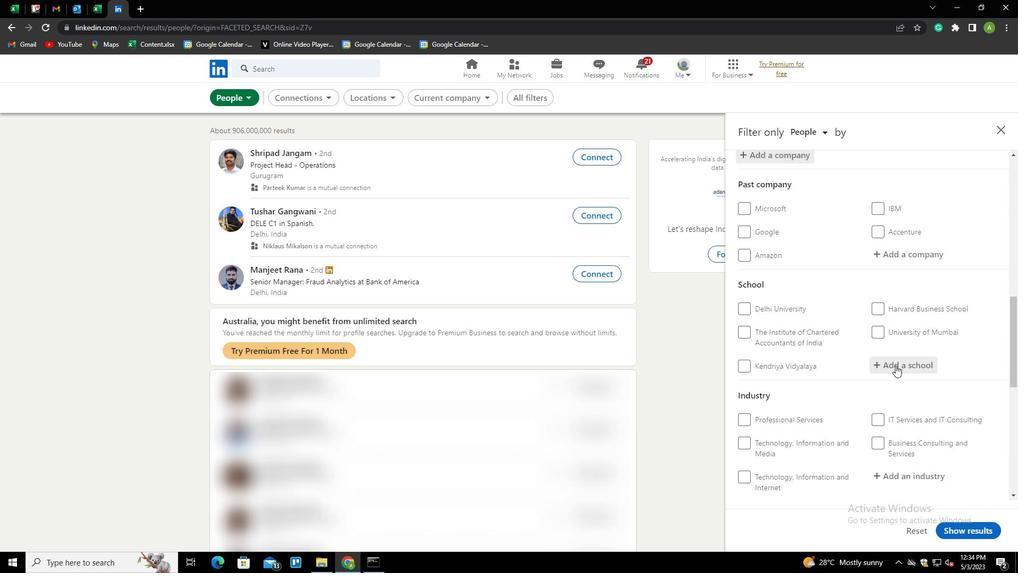 
Action: Key pressed <Key.shift><Key.shift><Key.shift><Key.shift><Key.shift><Key.shift><Key.shift><Key.shift><Key.shift><Key.shift>J<Key.backspace><Key.shift>UJJAIN<Key.space><Key.shift>ENGINEERING<Key.space><Key.shift>COLLEGE<Key.down><Key.enter>
Screenshot: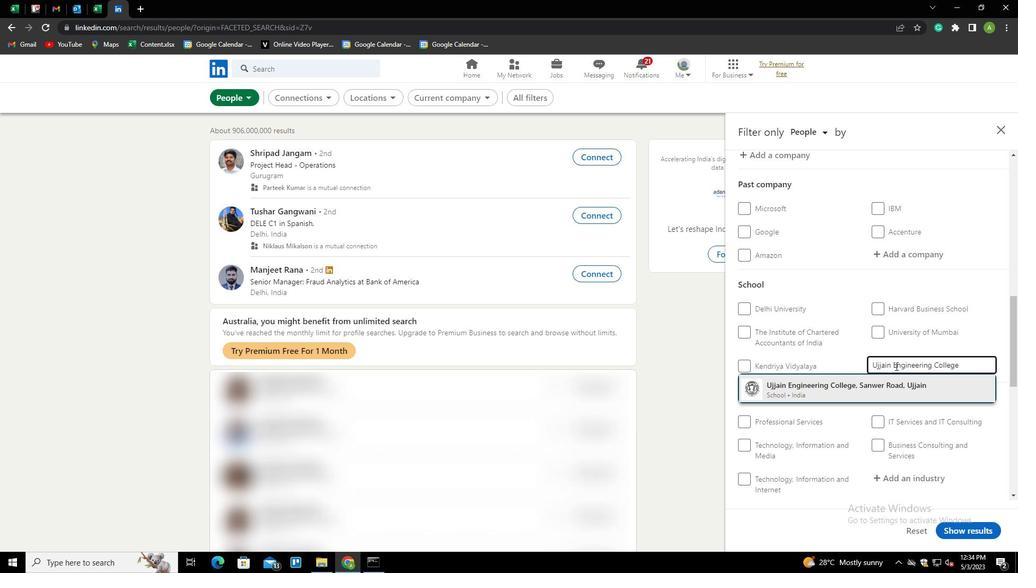 
Action: Mouse scrolled (896, 365) with delta (0, 0)
Screenshot: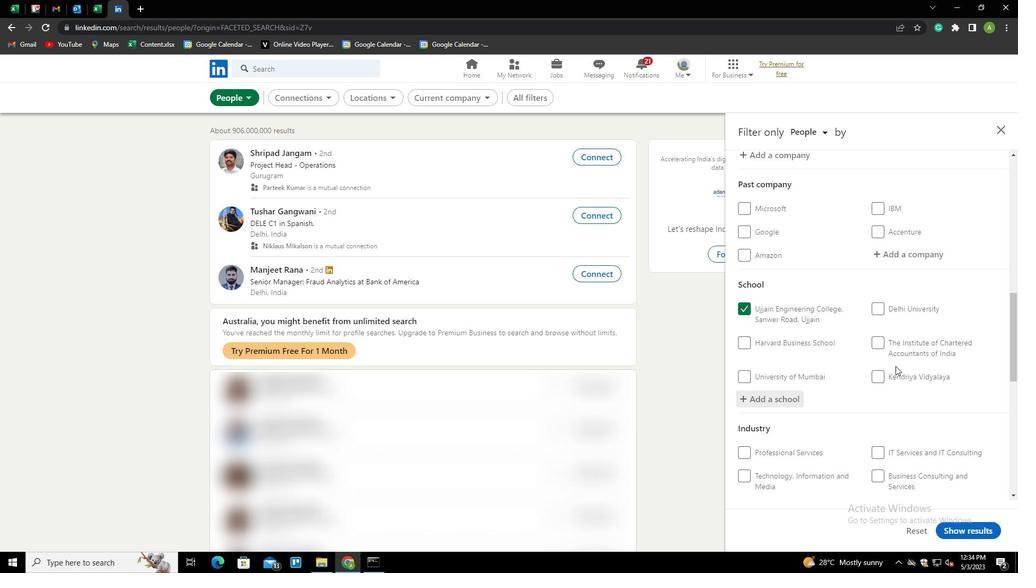 
Action: Mouse scrolled (896, 365) with delta (0, 0)
Screenshot: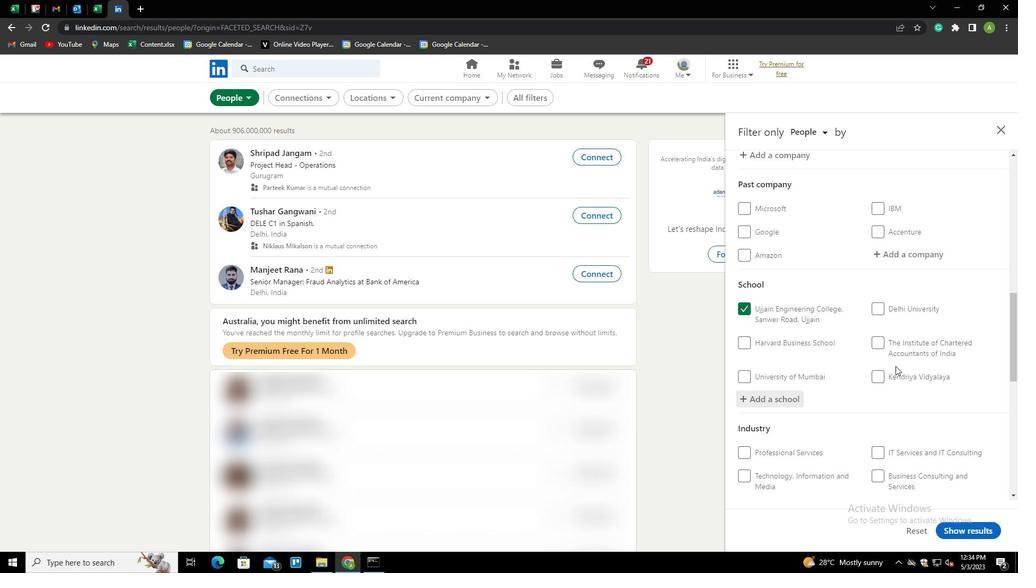 
Action: Mouse scrolled (896, 365) with delta (0, 0)
Screenshot: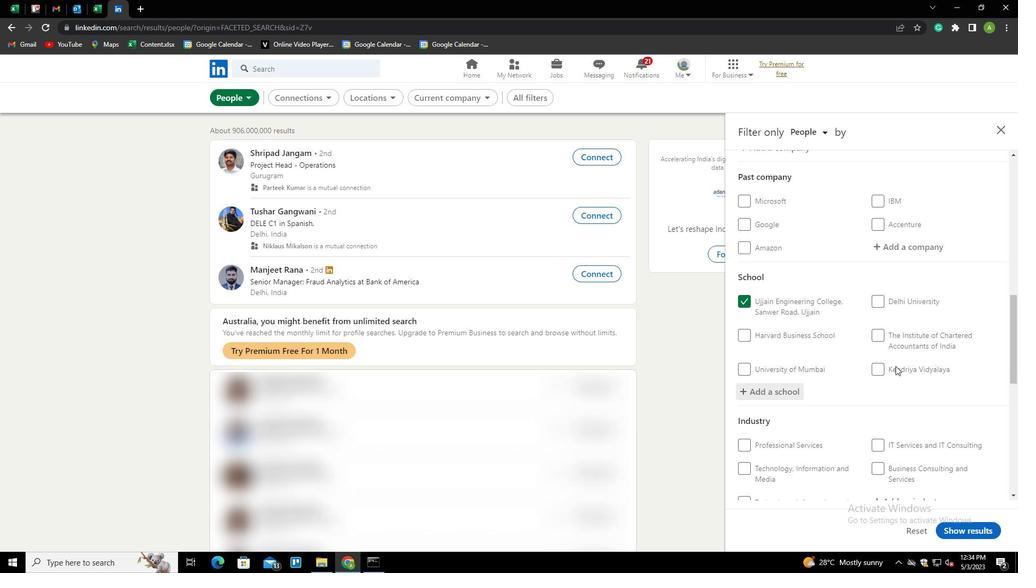 
Action: Mouse moved to (897, 349)
Screenshot: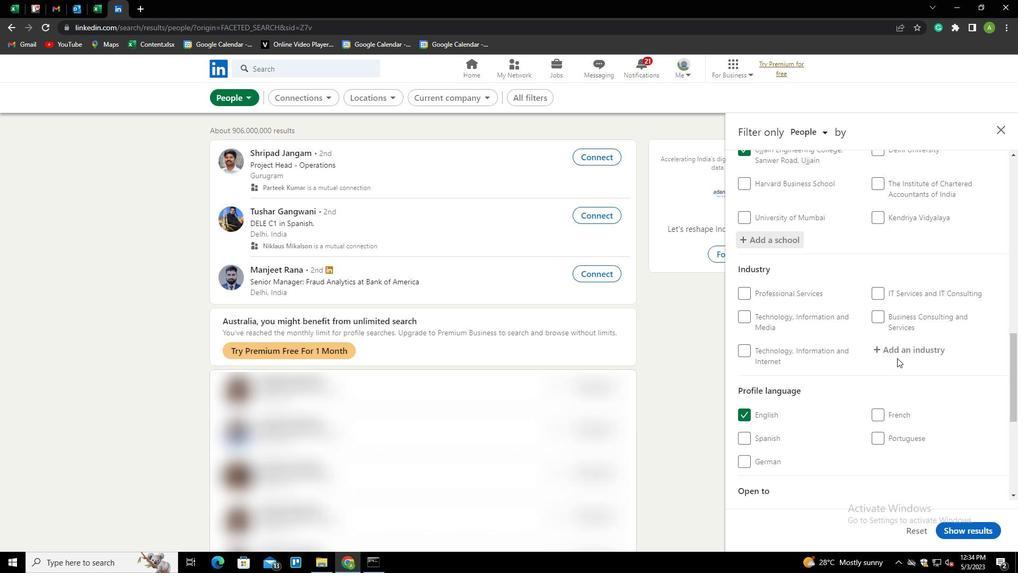 
Action: Mouse pressed left at (897, 349)
Screenshot: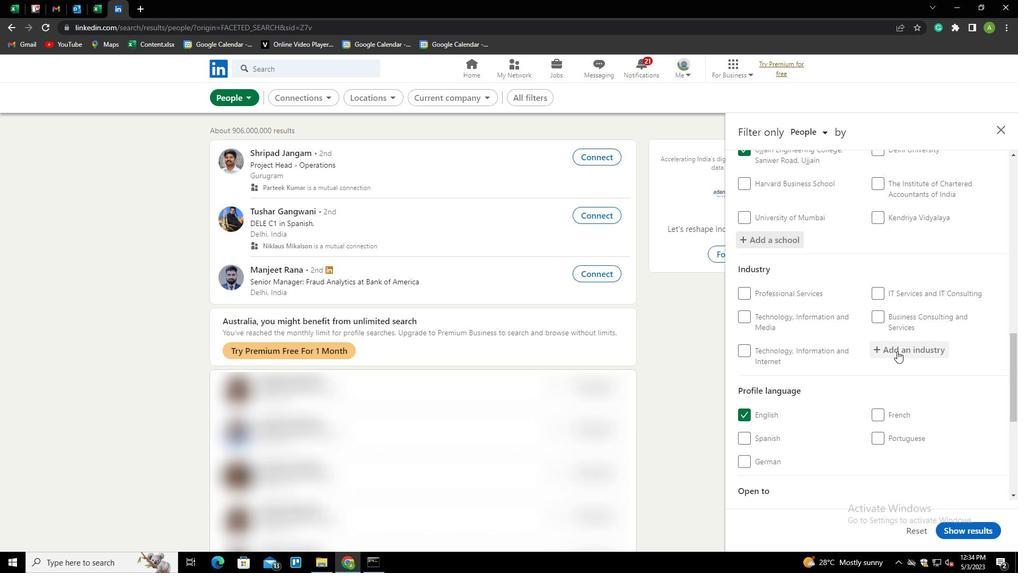 
Action: Key pressed <Key.shift>RETAIL<Key.space><Key.shift>GROCERIES<Key.down><Key.enter>
Screenshot: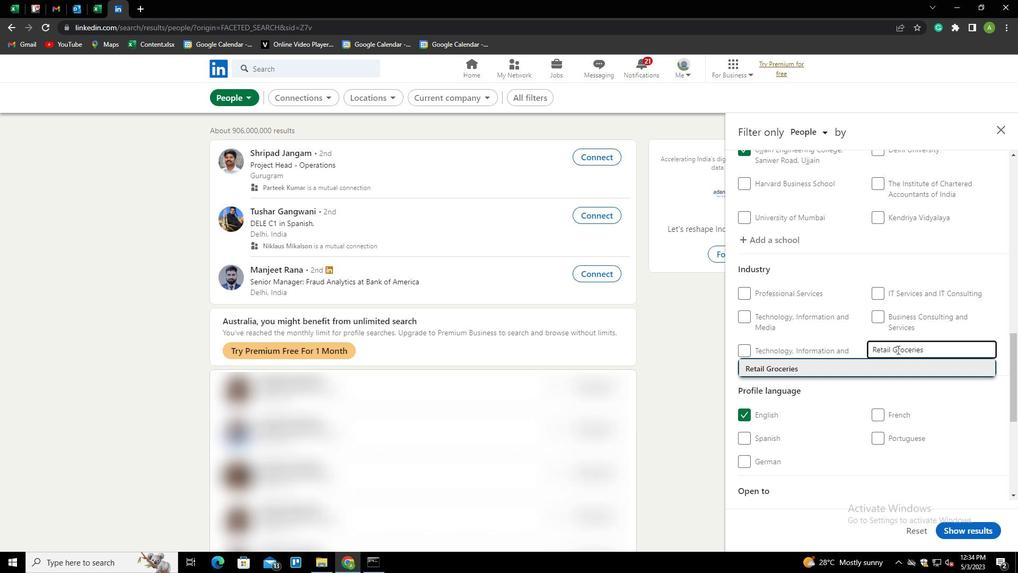 
Action: Mouse scrolled (897, 349) with delta (0, 0)
Screenshot: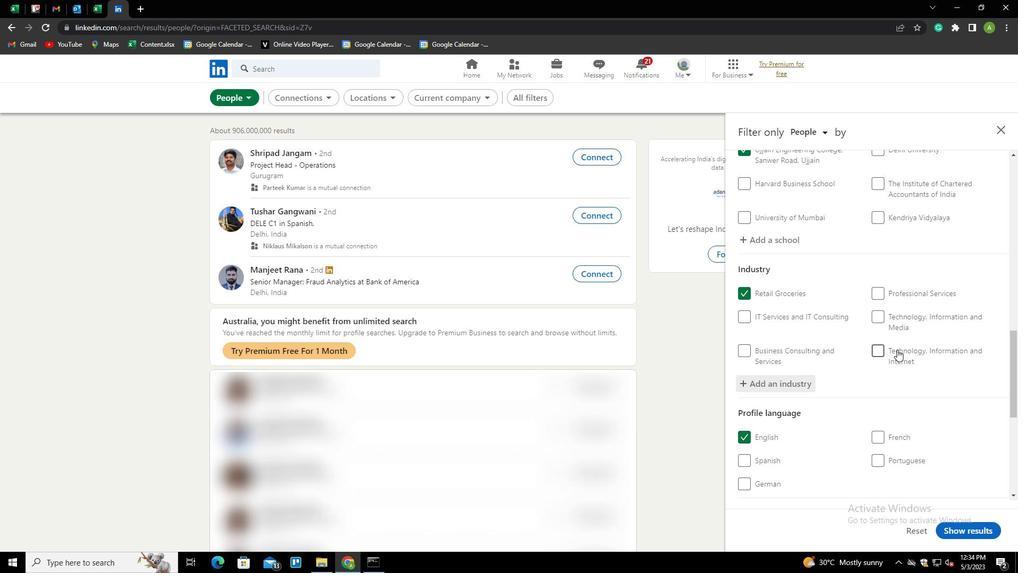 
Action: Mouse scrolled (897, 349) with delta (0, 0)
Screenshot: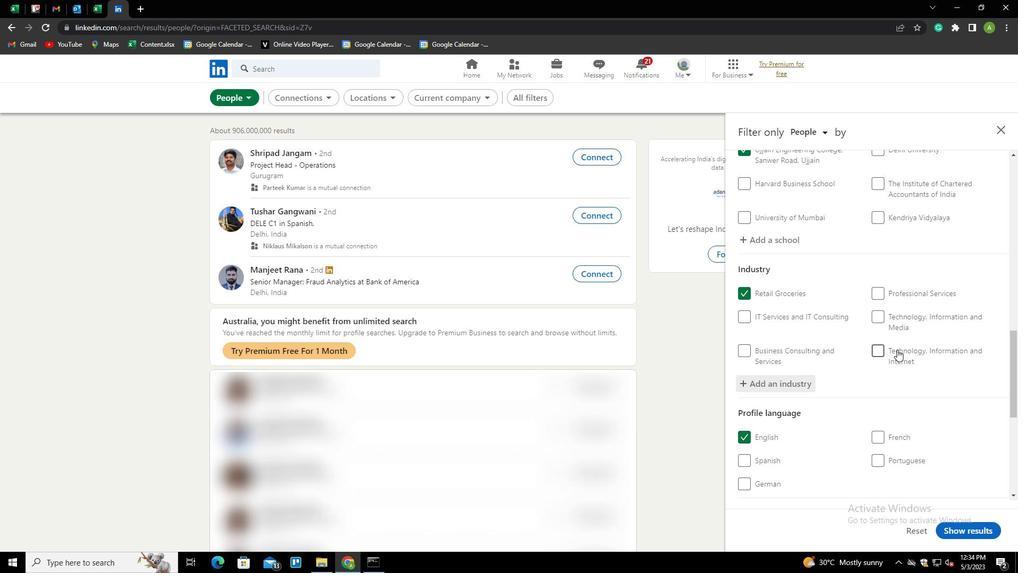 
Action: Mouse scrolled (897, 349) with delta (0, 0)
Screenshot: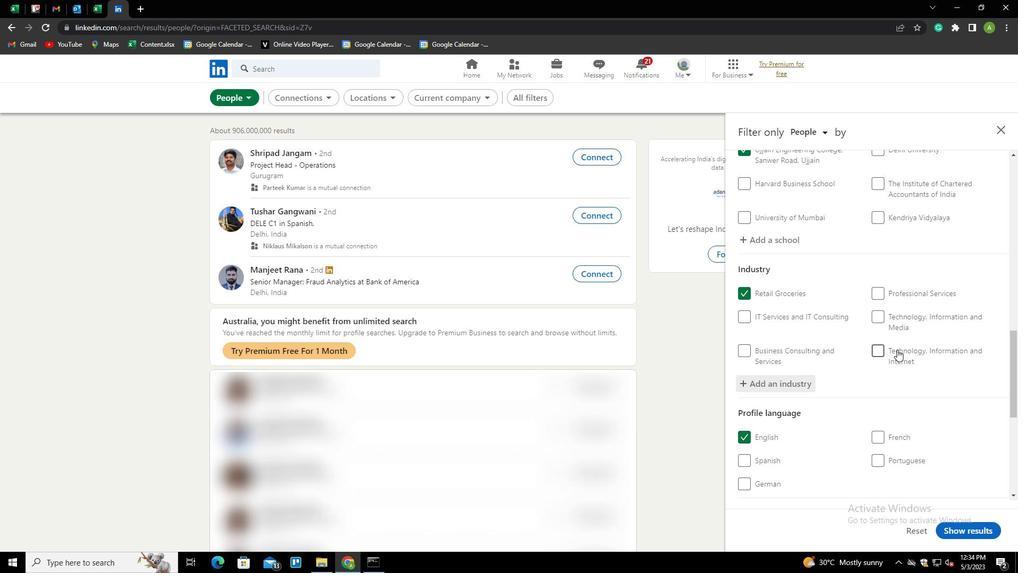 
Action: Mouse scrolled (897, 349) with delta (0, 0)
Screenshot: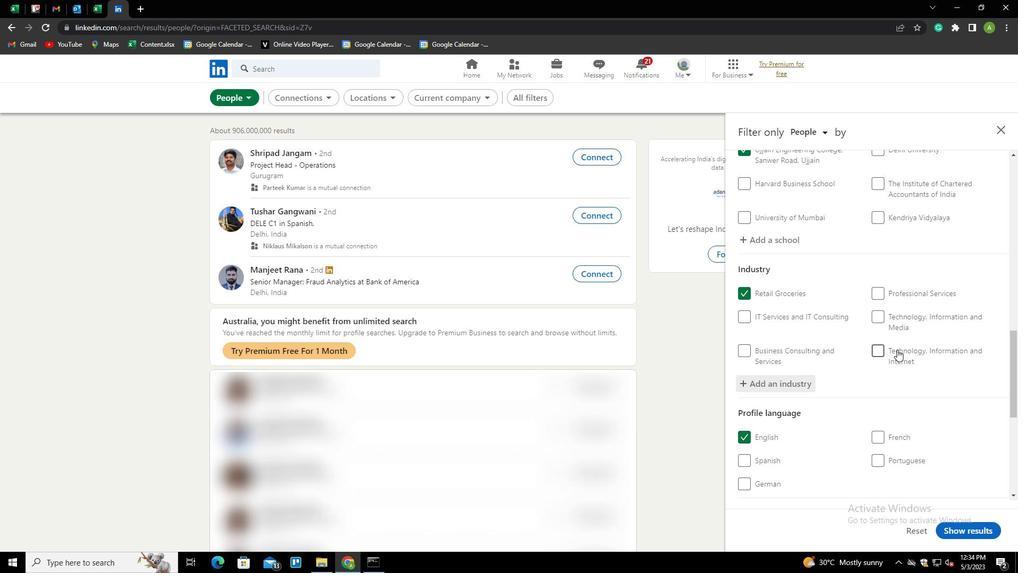
Action: Mouse scrolled (897, 349) with delta (0, 0)
Screenshot: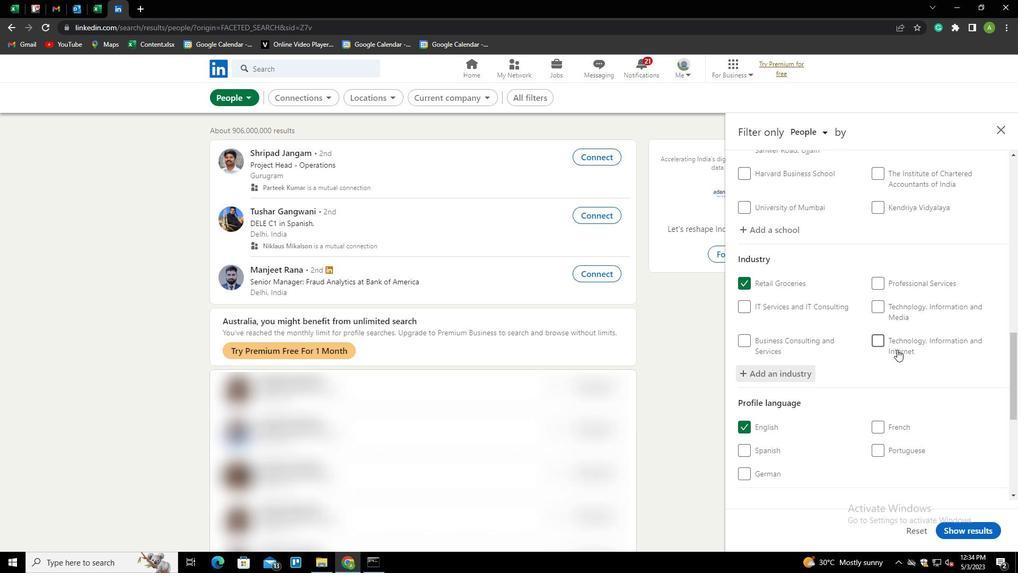 
Action: Mouse scrolled (897, 349) with delta (0, 0)
Screenshot: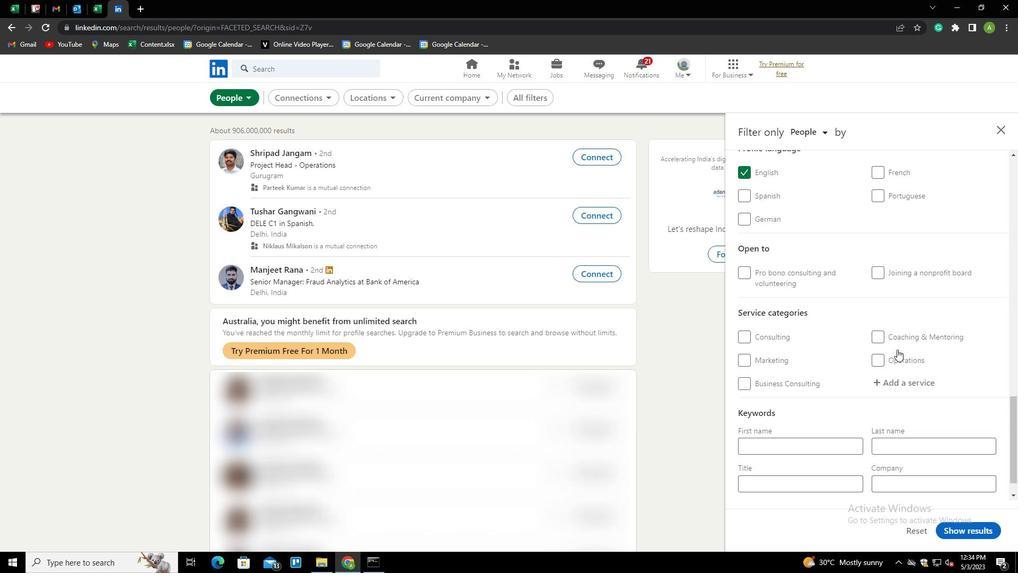 
Action: Mouse moved to (896, 349)
Screenshot: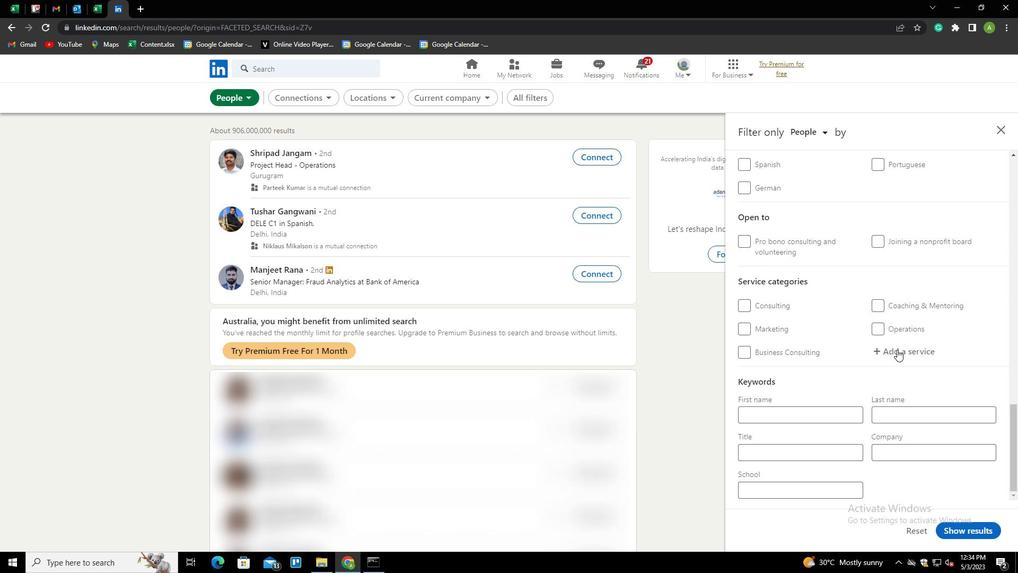 
Action: Mouse pressed left at (896, 349)
Screenshot: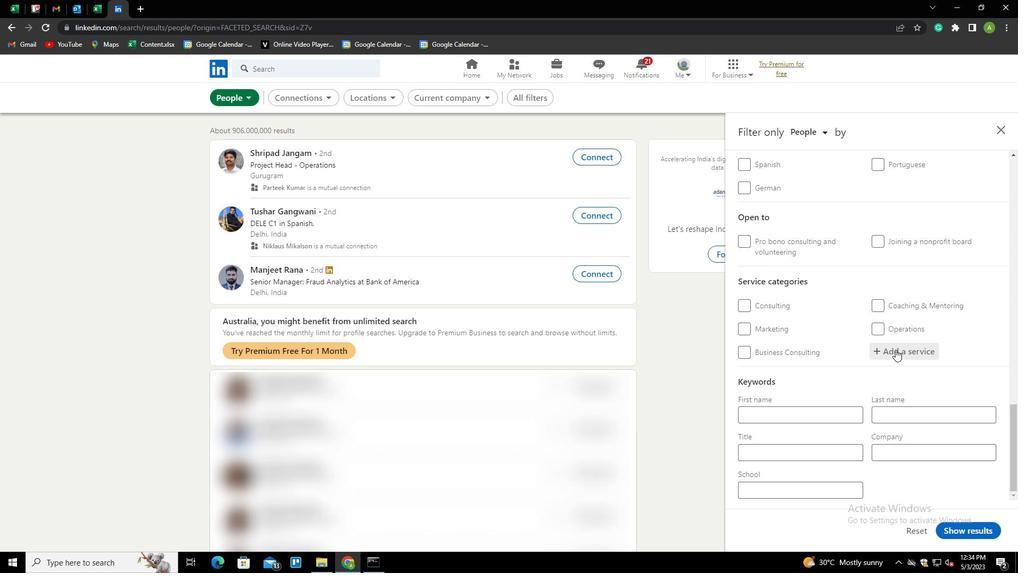 
Action: Key pressed <Key.shift><Key.shift>VIRTUAL<Key.space><Key.shift>ASSISTANF<Key.backspace>CE<Key.down><Key.enter>
Screenshot: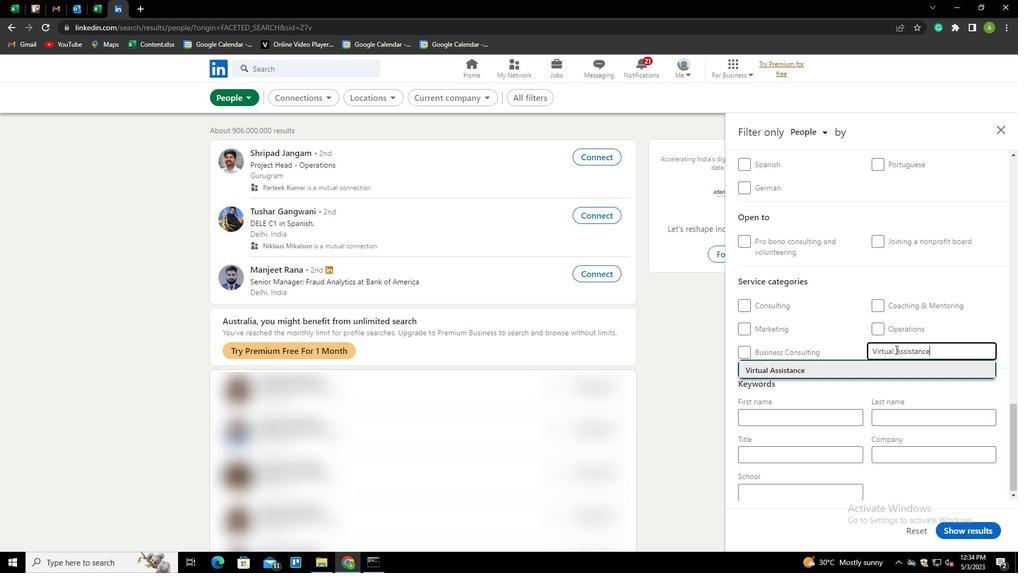 
Action: Mouse scrolled (896, 349) with delta (0, 0)
Screenshot: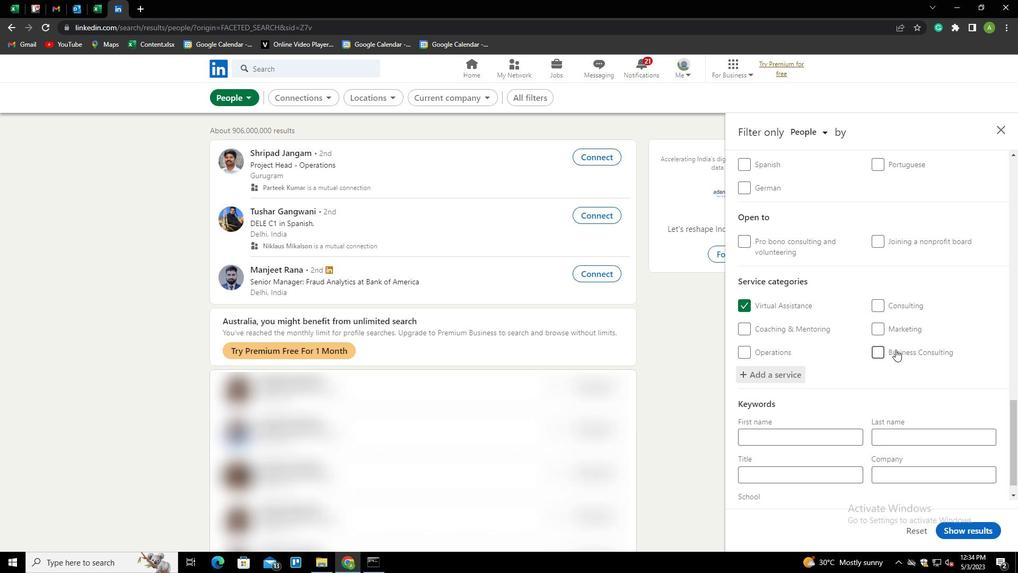 
Action: Mouse scrolled (896, 349) with delta (0, 0)
Screenshot: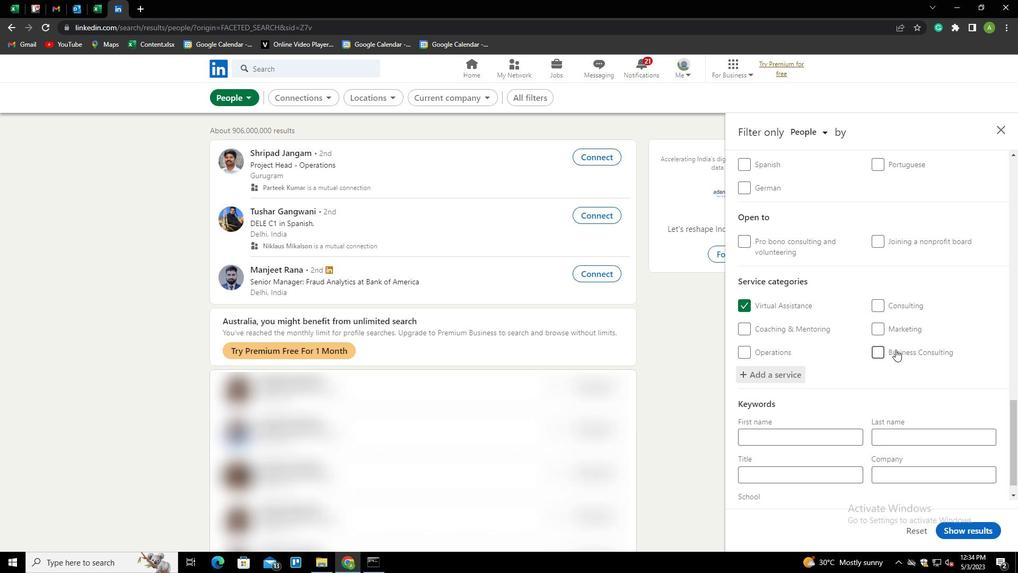 
Action: Mouse scrolled (896, 349) with delta (0, 0)
Screenshot: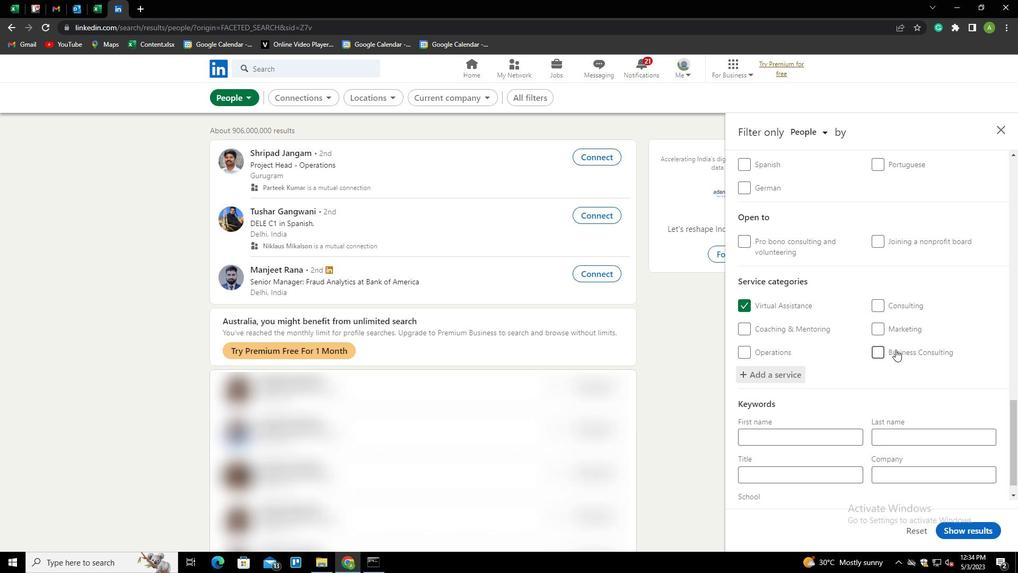 
Action: Mouse scrolled (896, 349) with delta (0, 0)
Screenshot: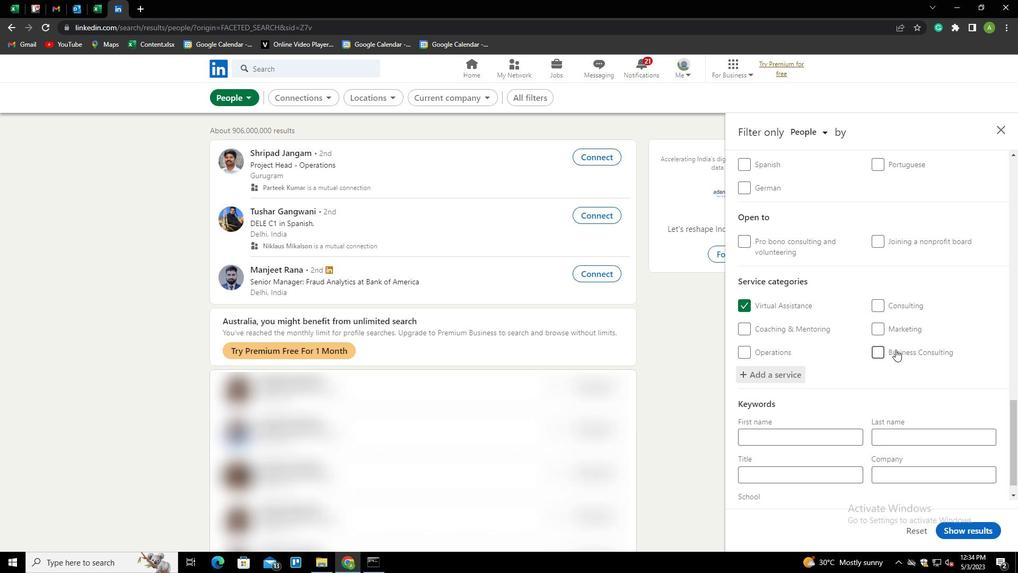 
Action: Mouse moved to (810, 455)
Screenshot: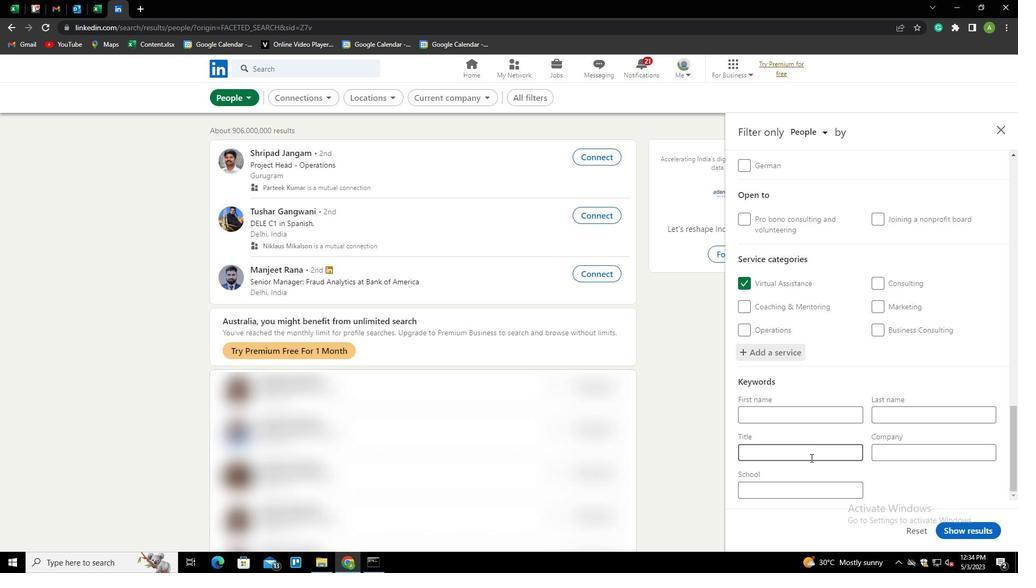 
Action: Mouse pressed left at (810, 455)
Screenshot: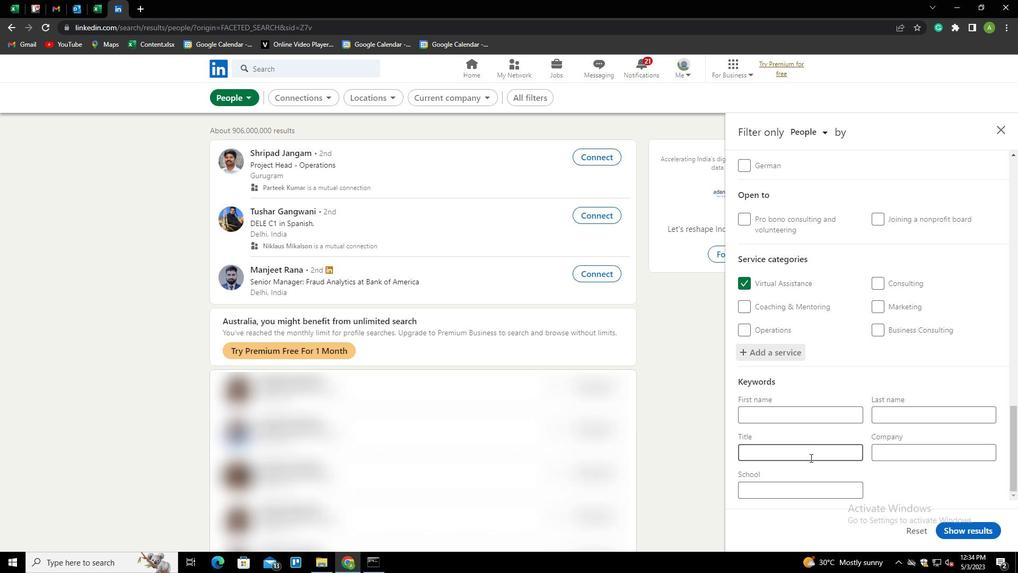 
Action: Key pressed <Key.shift>CHIEF<Key.space><Key.shift><Key.shift>INFORMATION<Key.space><Key.shift>OFFICER
Screenshot: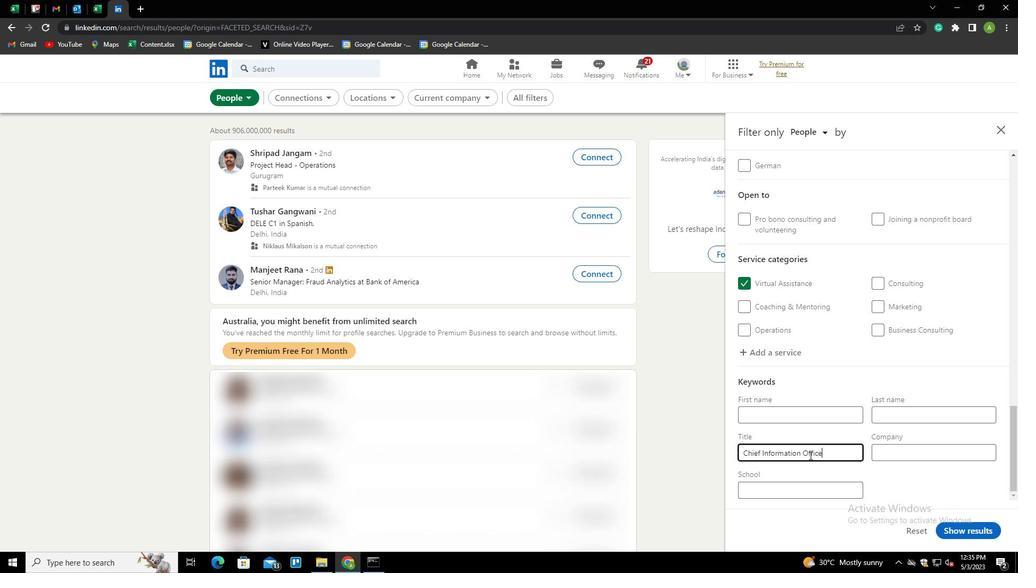 
Action: Mouse moved to (885, 470)
Screenshot: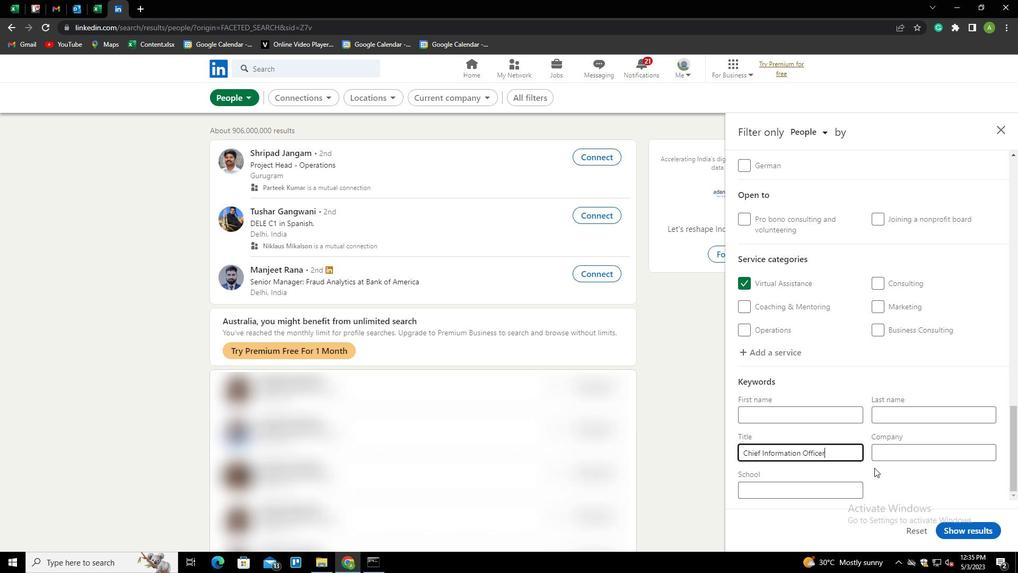 
Action: Mouse pressed left at (885, 470)
Screenshot: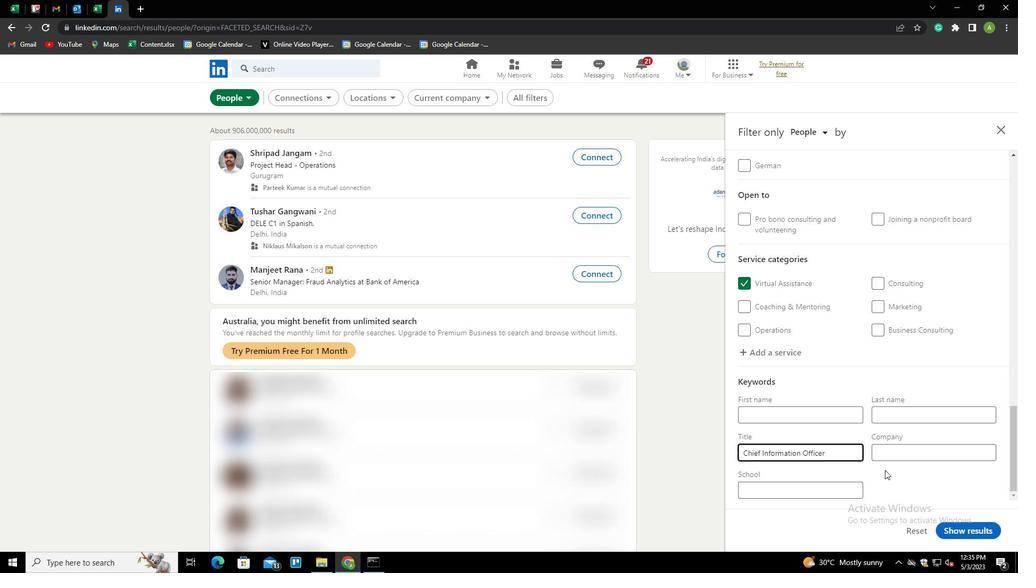 
Action: Mouse moved to (845, 454)
Screenshot: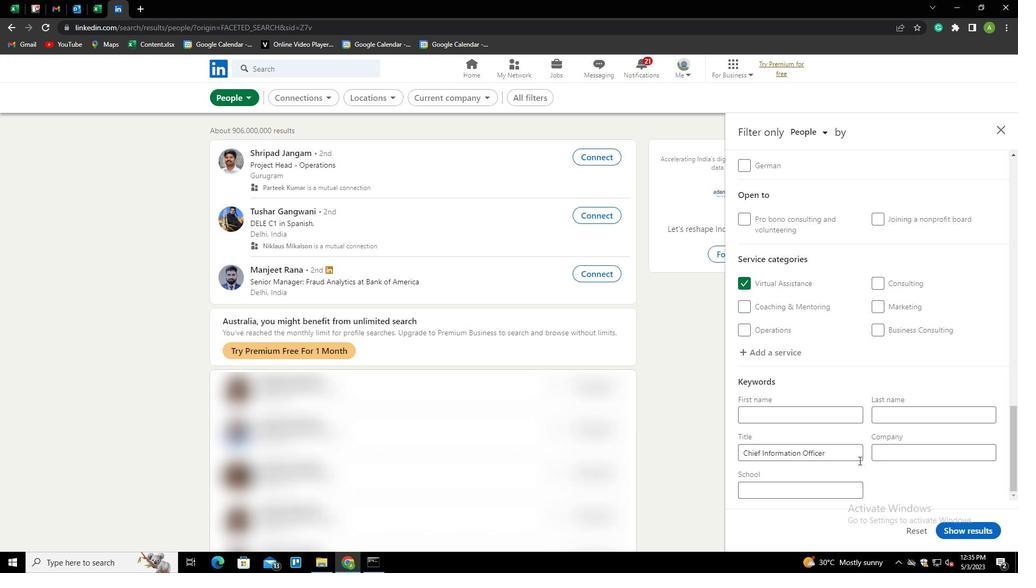 
Action: Mouse pressed left at (845, 454)
Screenshot: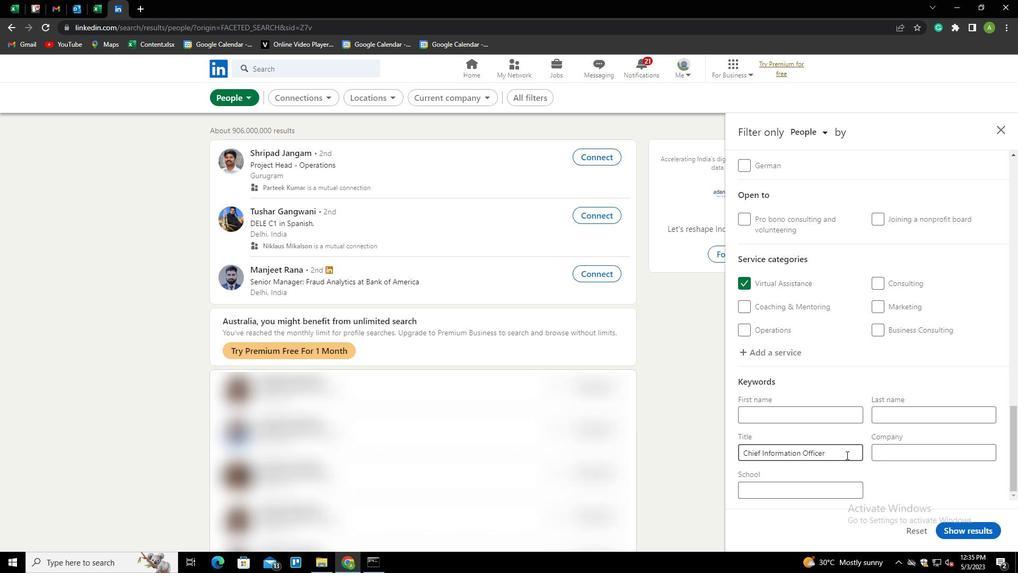 
Action: Key pressed <Key.space><Key.shift>(<Key.shift>CIO)
Screenshot: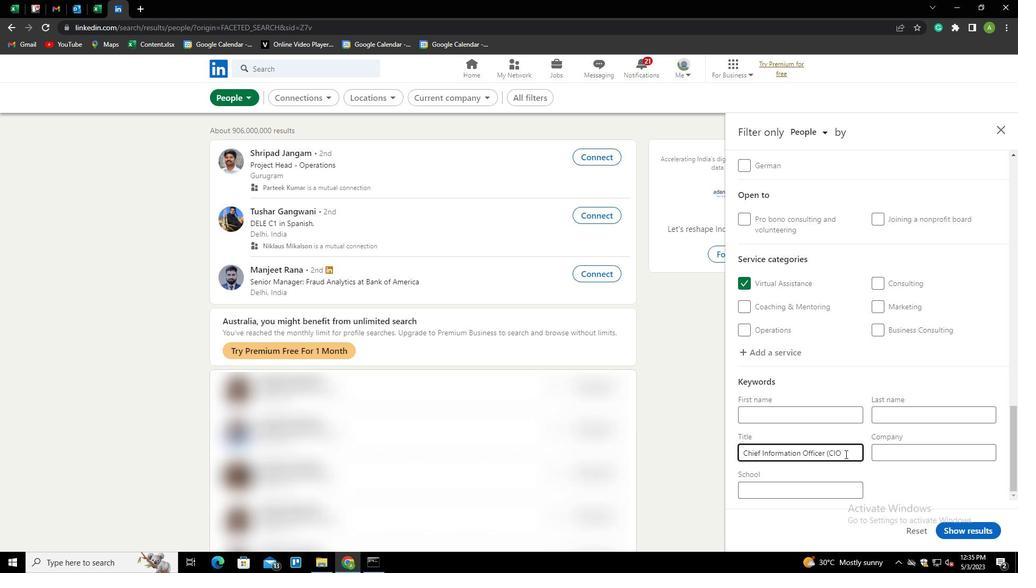 
Action: Mouse moved to (912, 490)
Screenshot: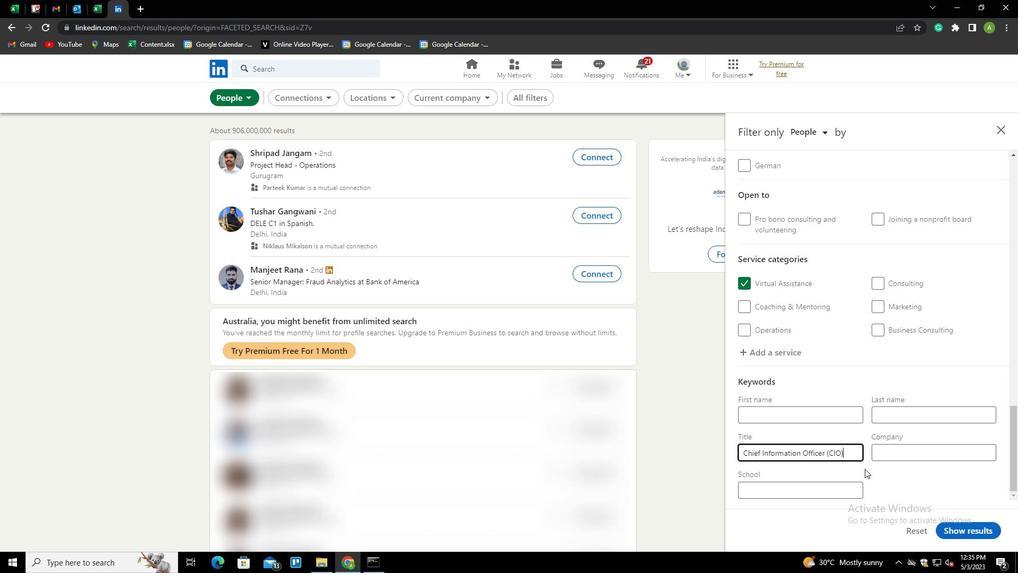 
Action: Mouse pressed left at (912, 490)
Screenshot: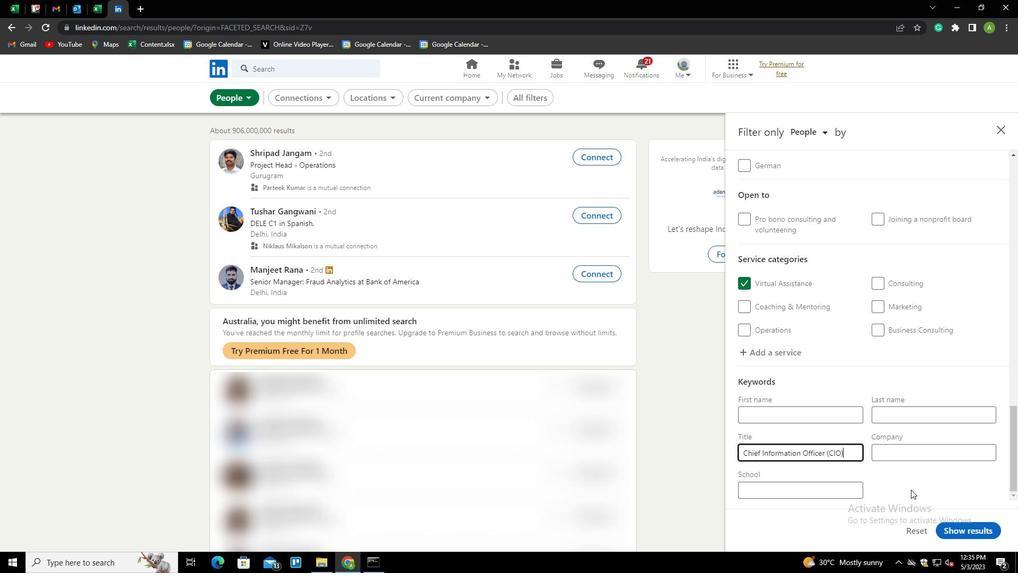
Action: Mouse moved to (953, 530)
Screenshot: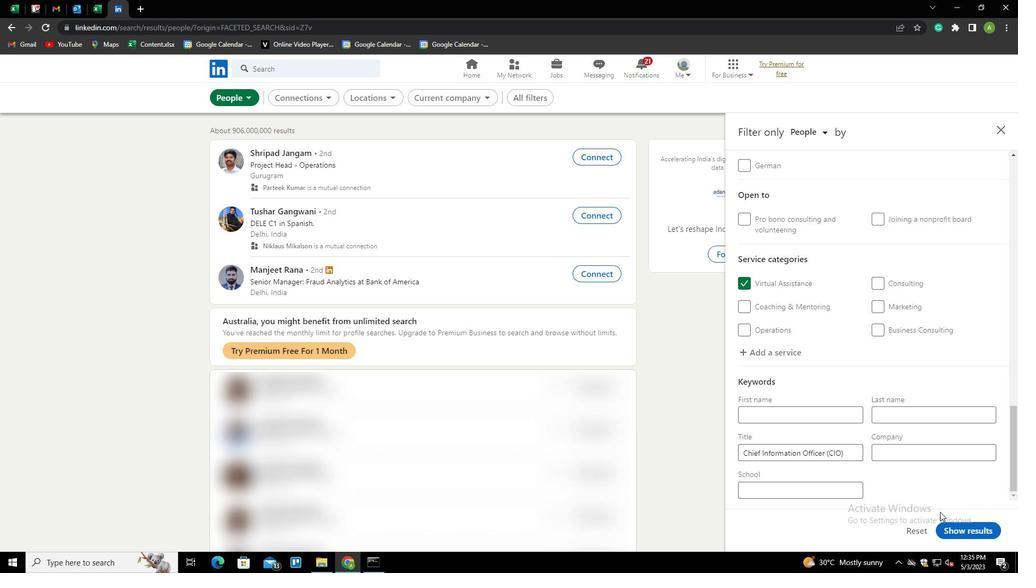 
Action: Mouse pressed left at (953, 530)
Screenshot: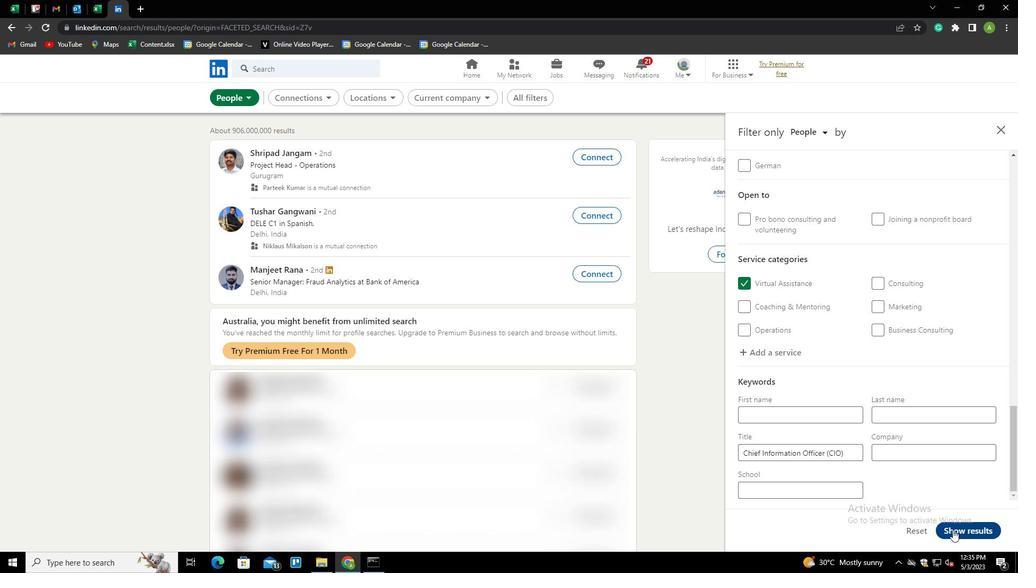 
